 Task: Create a due date automation trigger when advanced on, 2 hours before a card is due add fields without custom field "Resume" set to a number greater or equal to 1 and greater or equal to 10.
Action: Mouse moved to (444, 237)
Screenshot: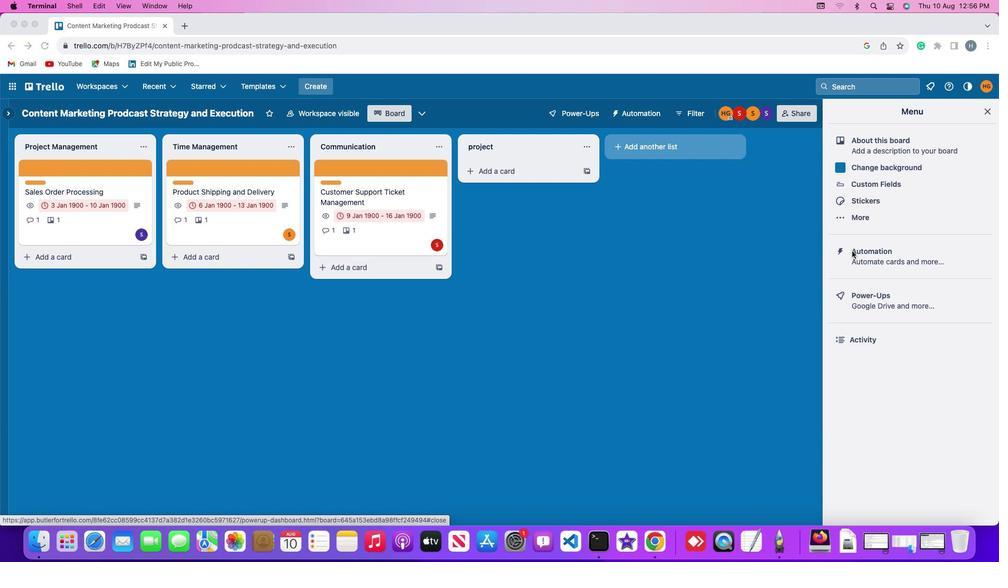 
Action: Mouse pressed left at (444, 237)
Screenshot: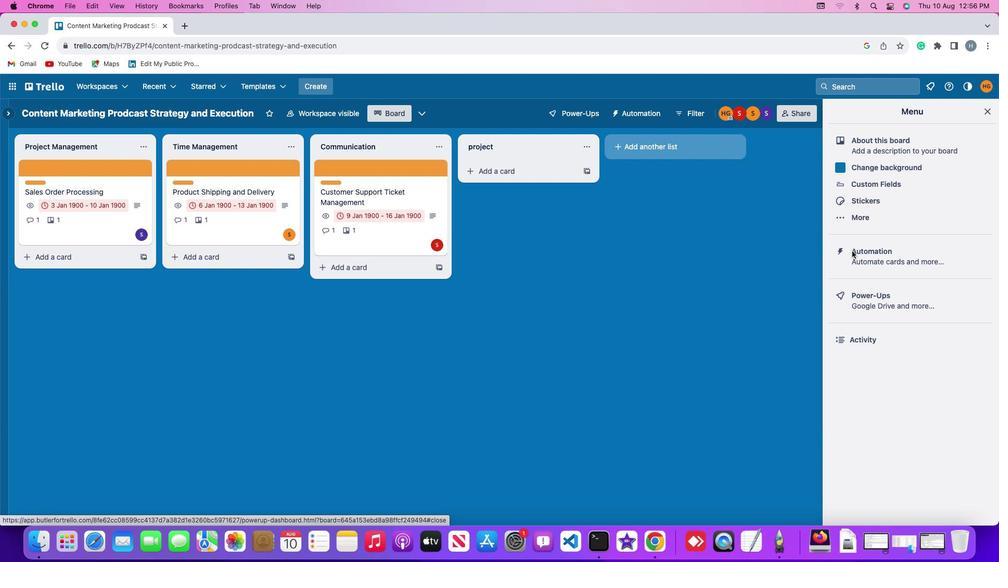 
Action: Mouse pressed left at (444, 237)
Screenshot: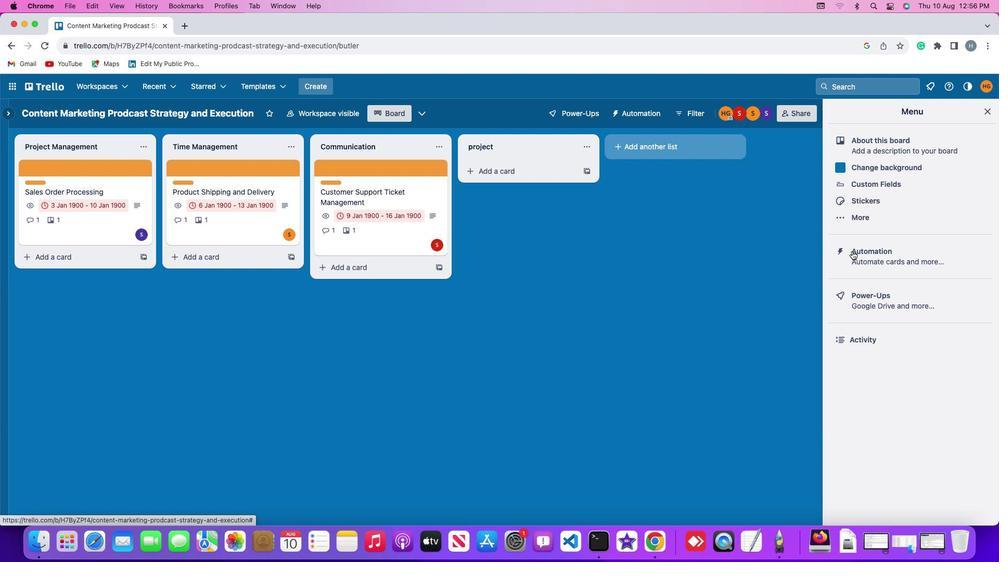 
Action: Mouse moved to (373, 229)
Screenshot: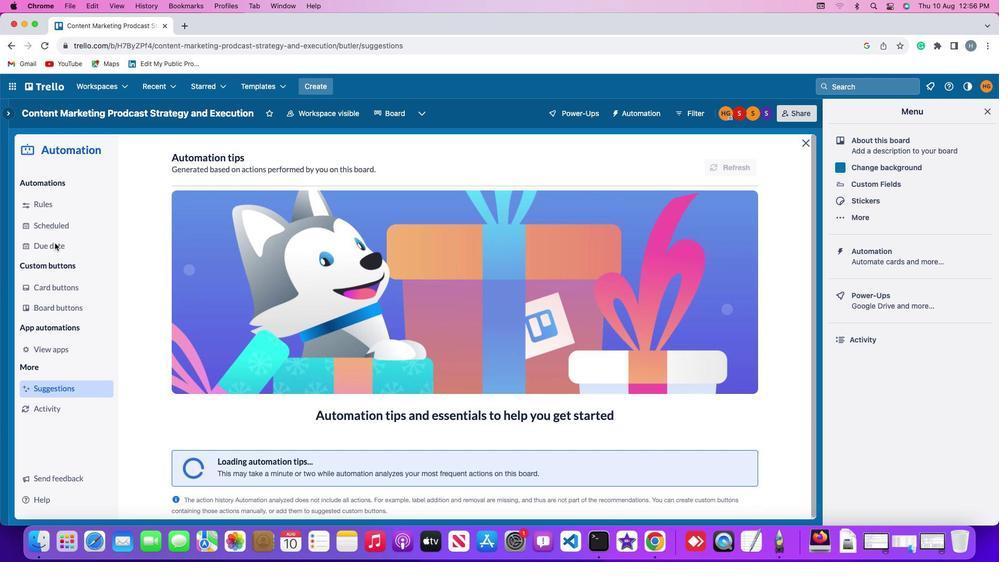 
Action: Mouse pressed left at (373, 229)
Screenshot: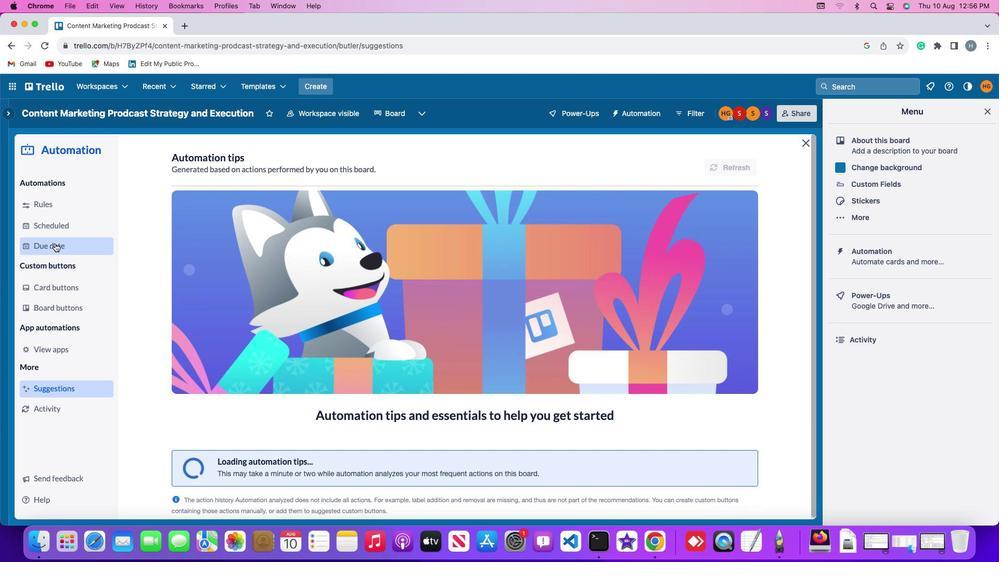 
Action: Mouse moved to (433, 138)
Screenshot: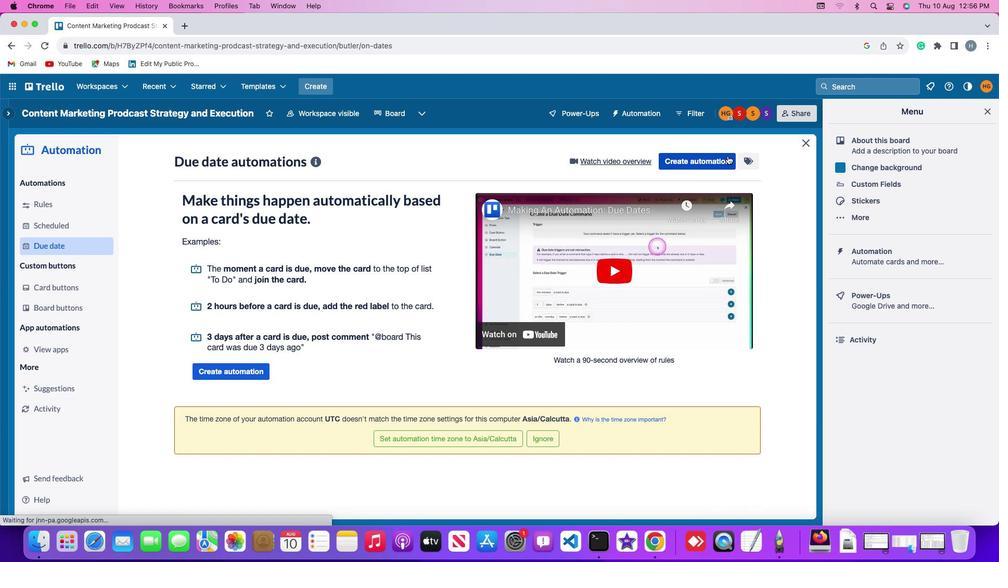 
Action: Mouse pressed left at (433, 138)
Screenshot: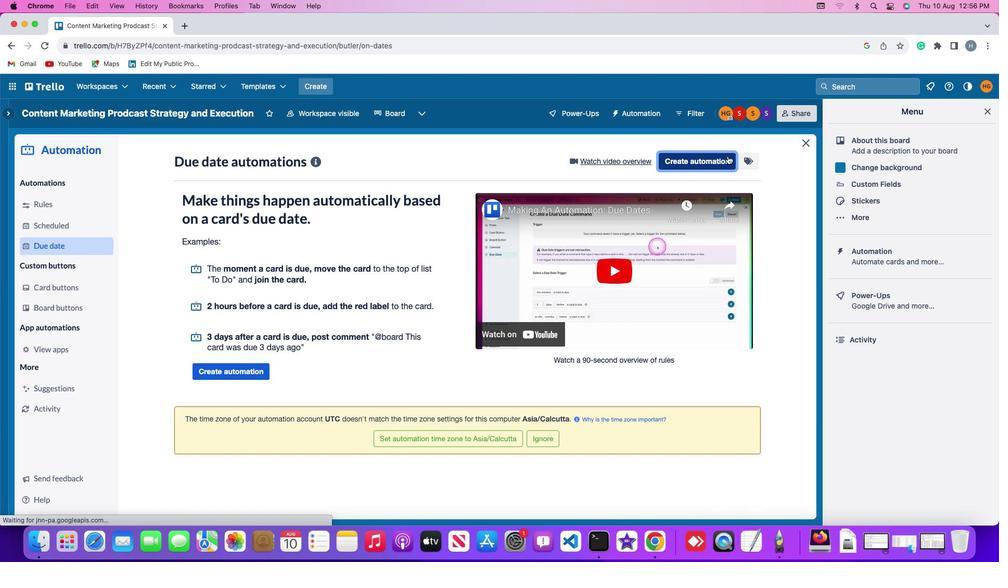 
Action: Mouse moved to (391, 250)
Screenshot: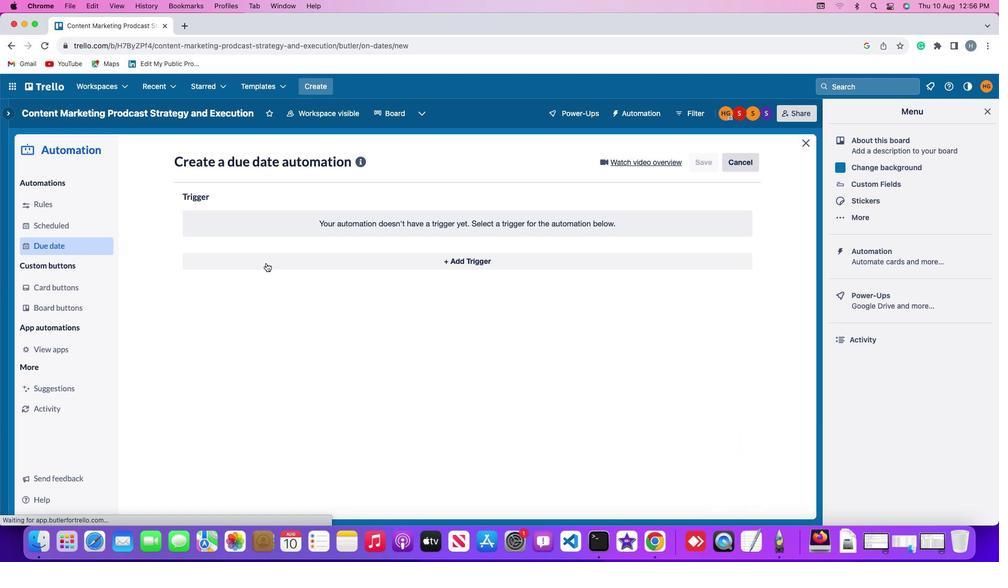 
Action: Mouse pressed left at (391, 250)
Screenshot: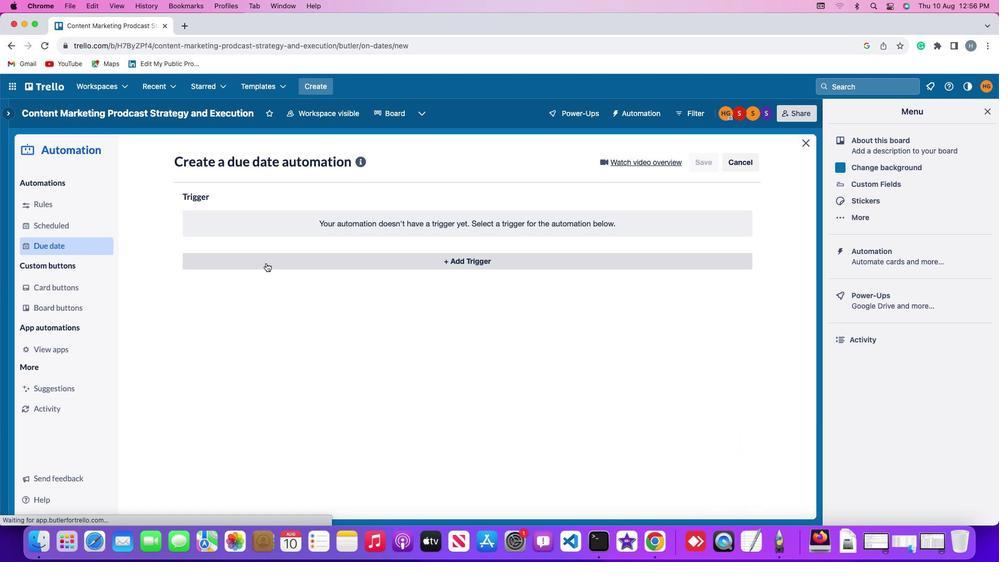 
Action: Mouse moved to (386, 413)
Screenshot: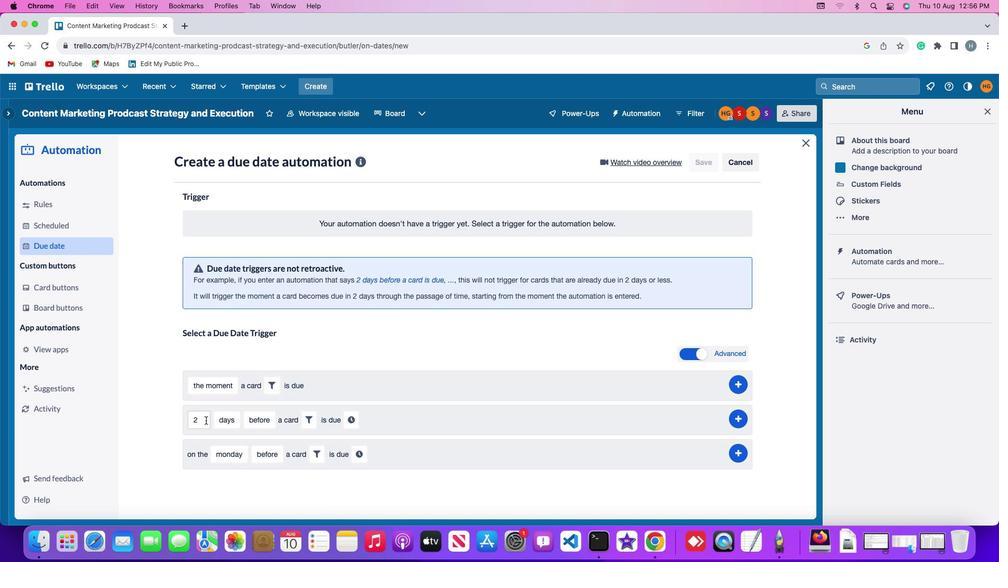 
Action: Mouse pressed left at (386, 413)
Screenshot: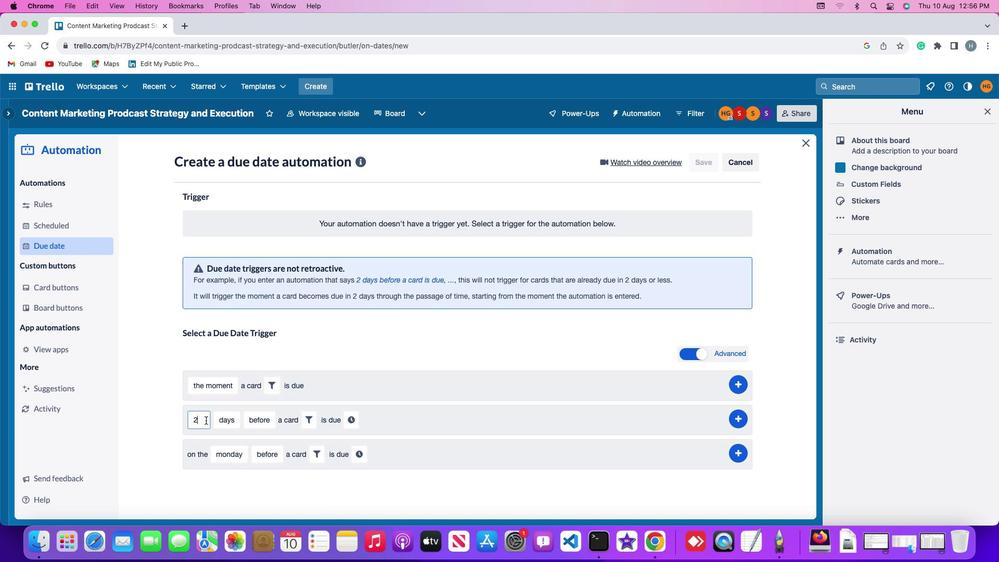 
Action: Key pressed Key.backspace
Screenshot: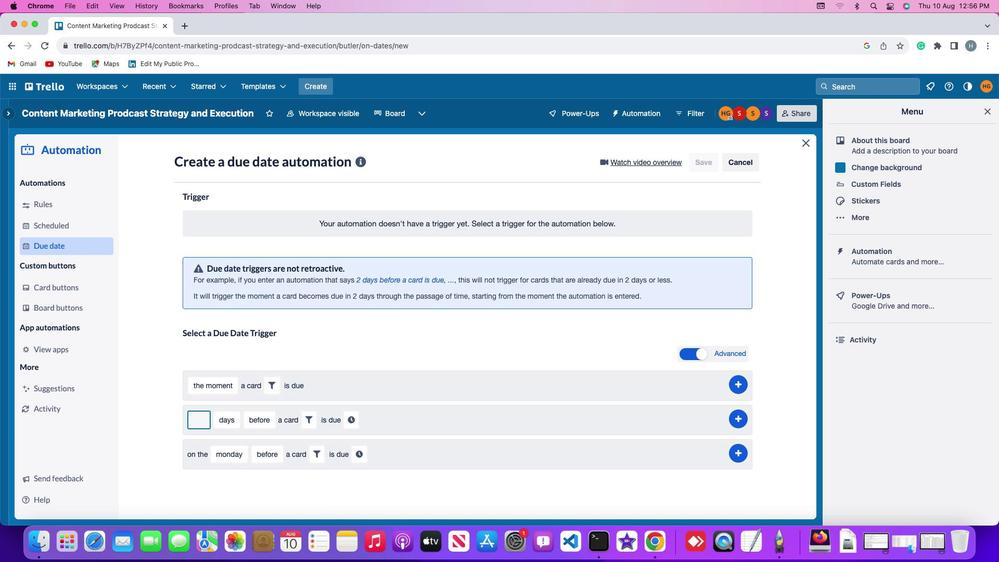 
Action: Mouse moved to (386, 413)
Screenshot: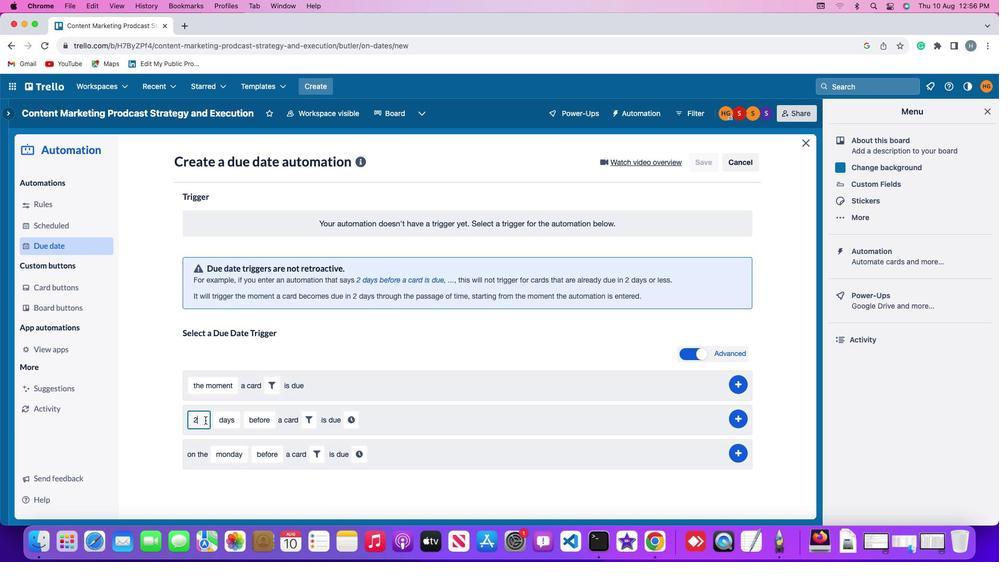 
Action: Key pressed '2'
Screenshot: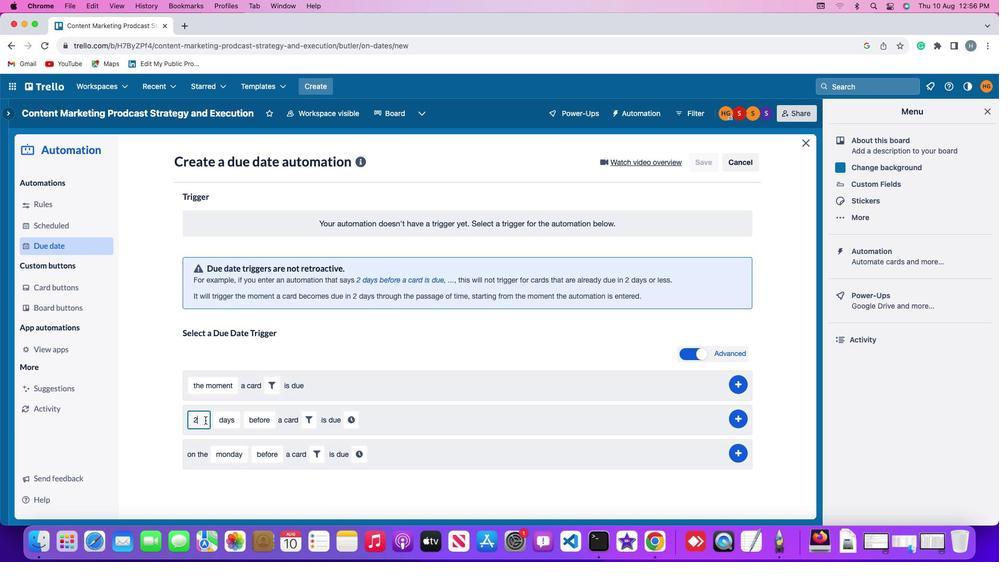 
Action: Mouse moved to (388, 417)
Screenshot: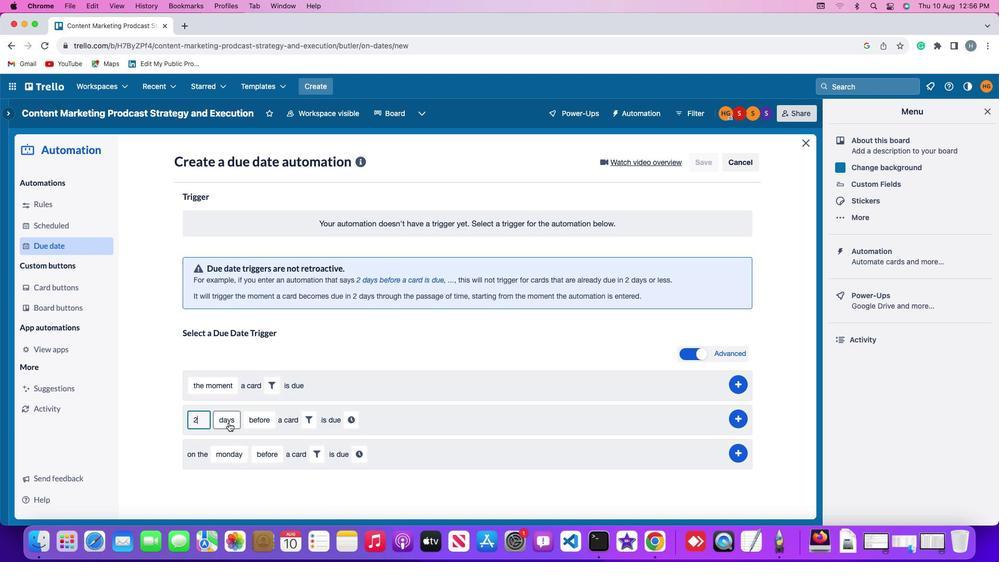 
Action: Mouse pressed left at (388, 417)
Screenshot: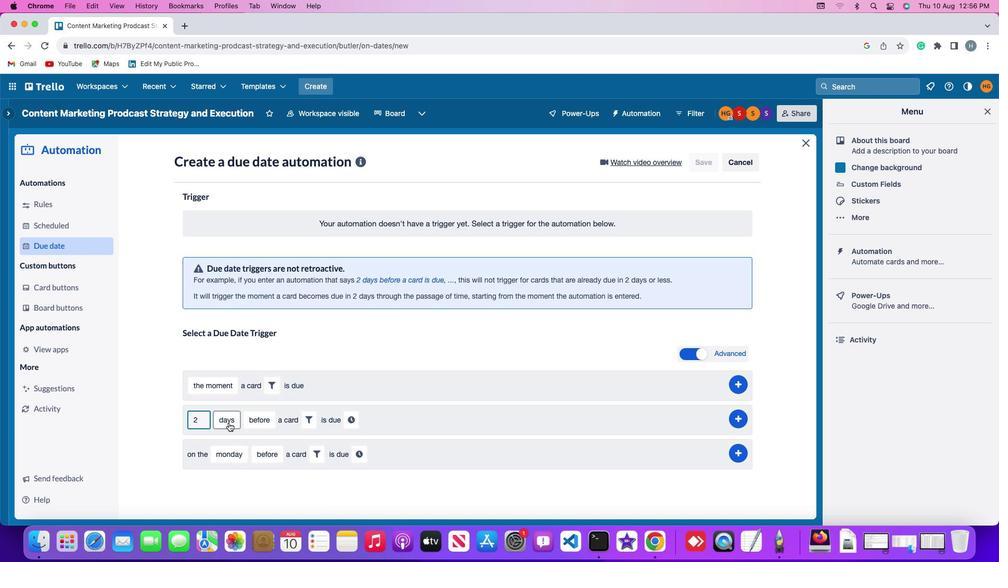 
Action: Mouse moved to (389, 474)
Screenshot: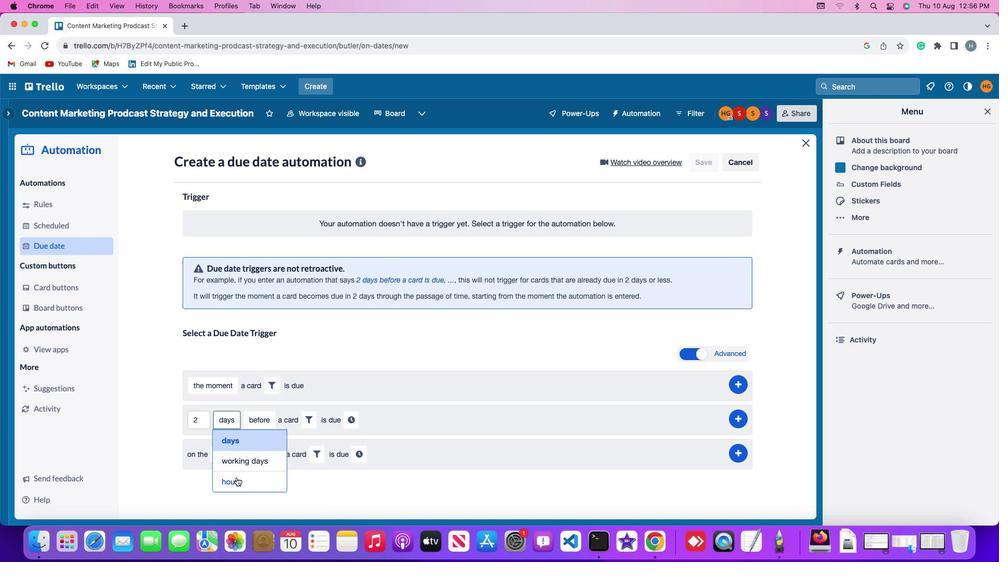 
Action: Mouse pressed left at (389, 474)
Screenshot: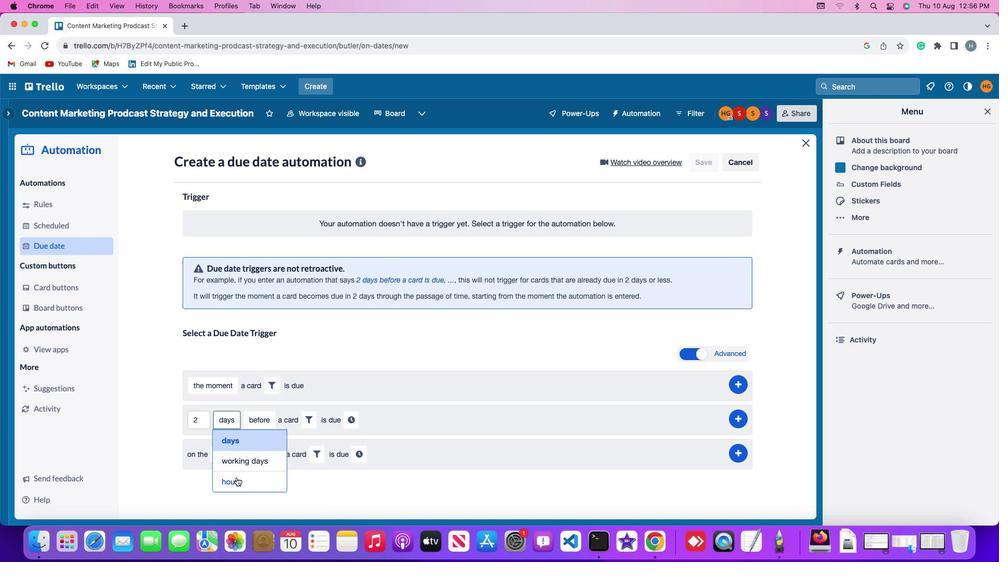 
Action: Mouse moved to (391, 419)
Screenshot: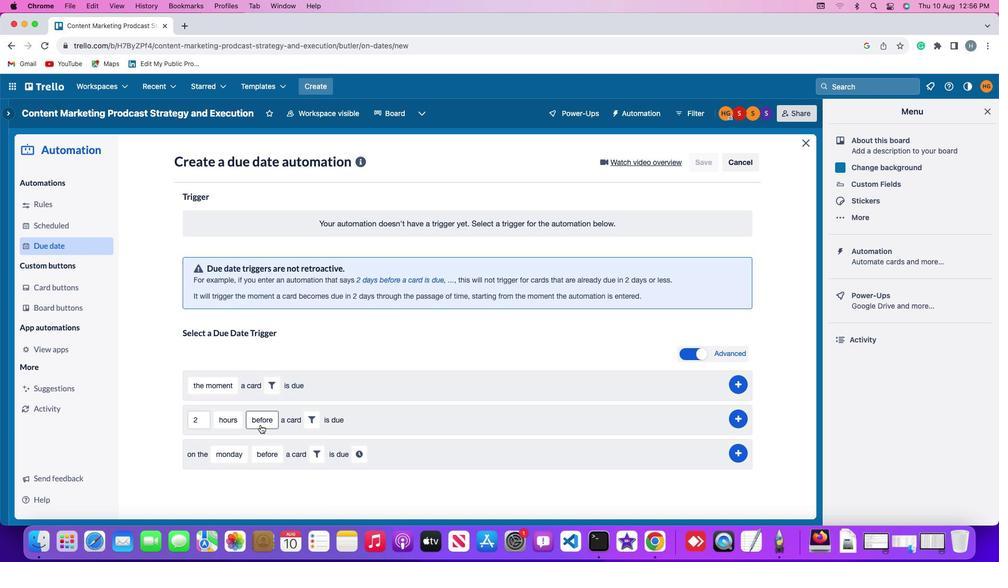 
Action: Mouse pressed left at (391, 419)
Screenshot: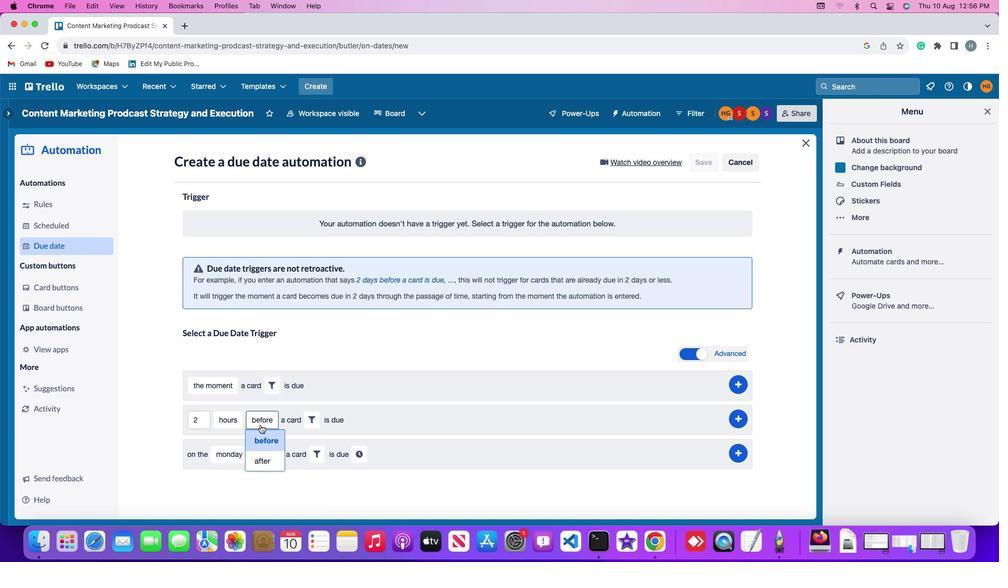 
Action: Mouse moved to (391, 431)
Screenshot: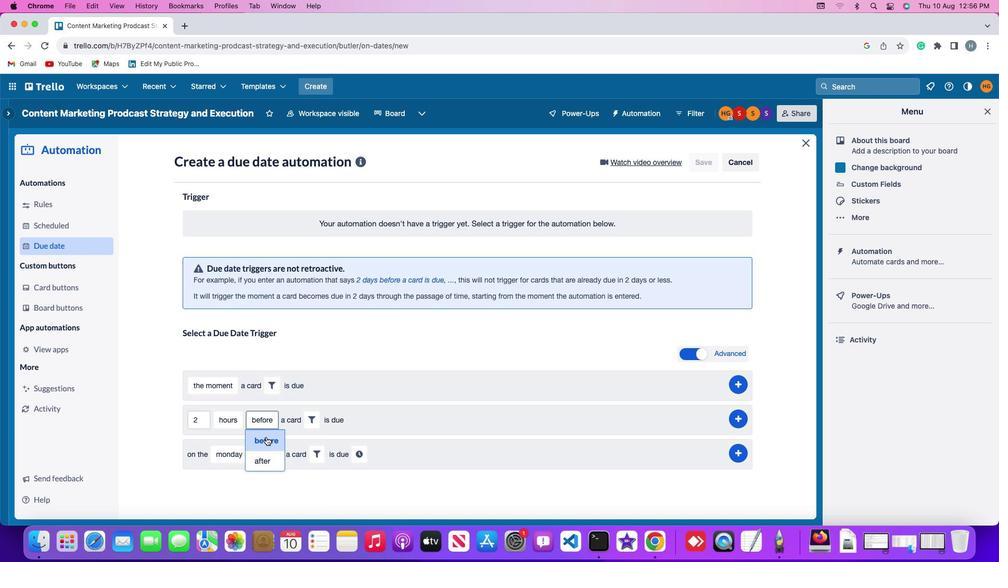 
Action: Mouse pressed left at (391, 431)
Screenshot: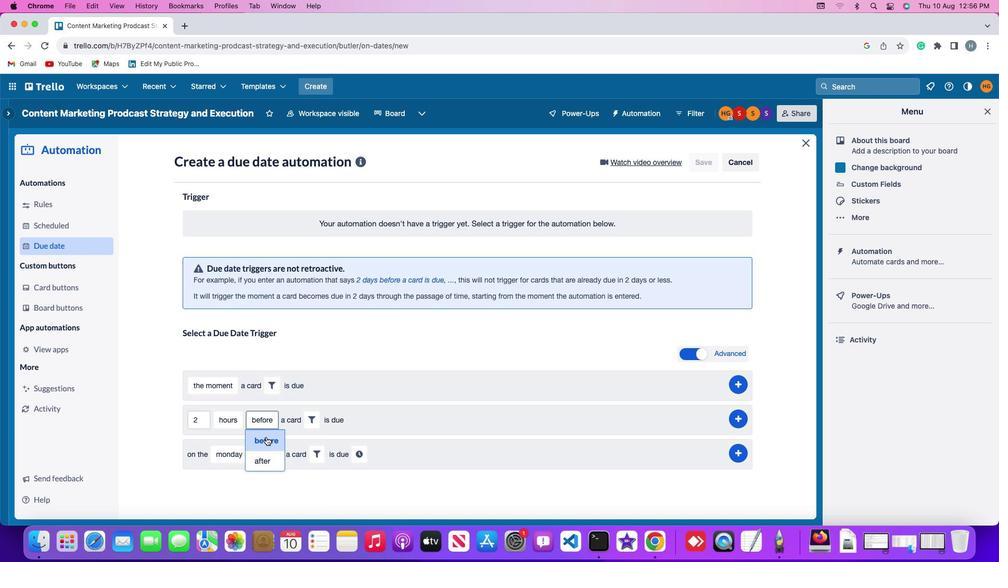 
Action: Mouse moved to (396, 416)
Screenshot: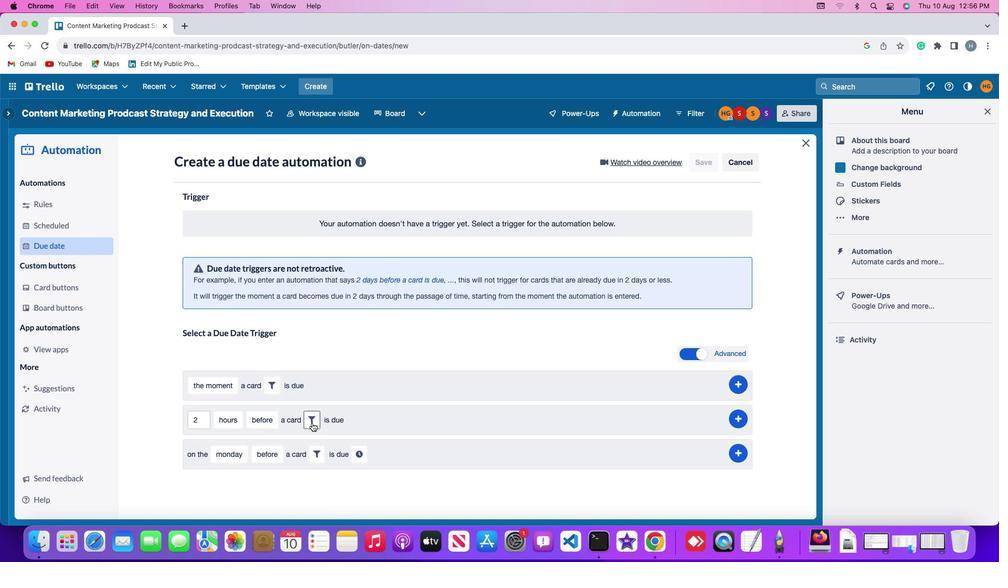 
Action: Mouse pressed left at (396, 416)
Screenshot: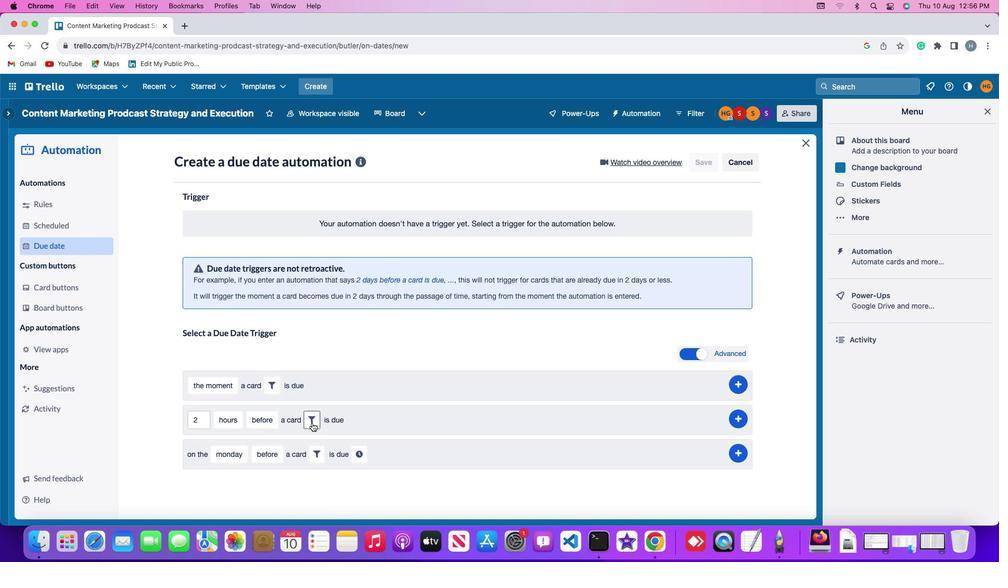 
Action: Mouse moved to (410, 446)
Screenshot: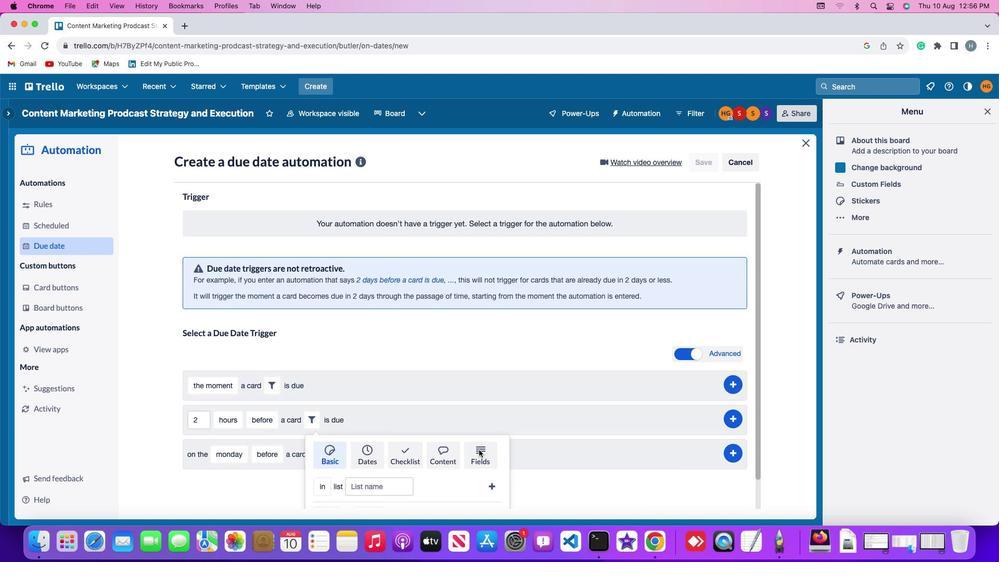 
Action: Mouse pressed left at (410, 446)
Screenshot: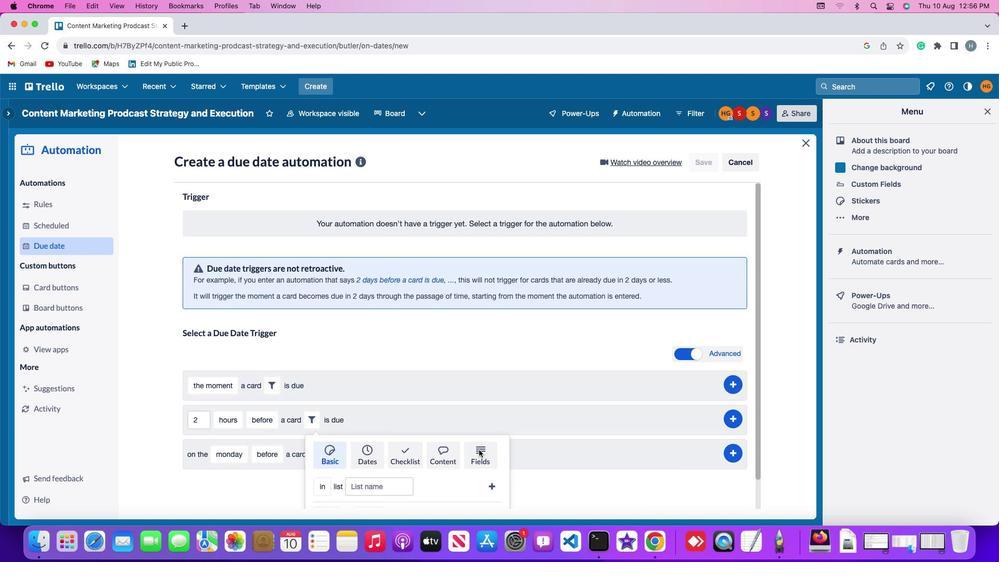
Action: Mouse moved to (394, 481)
Screenshot: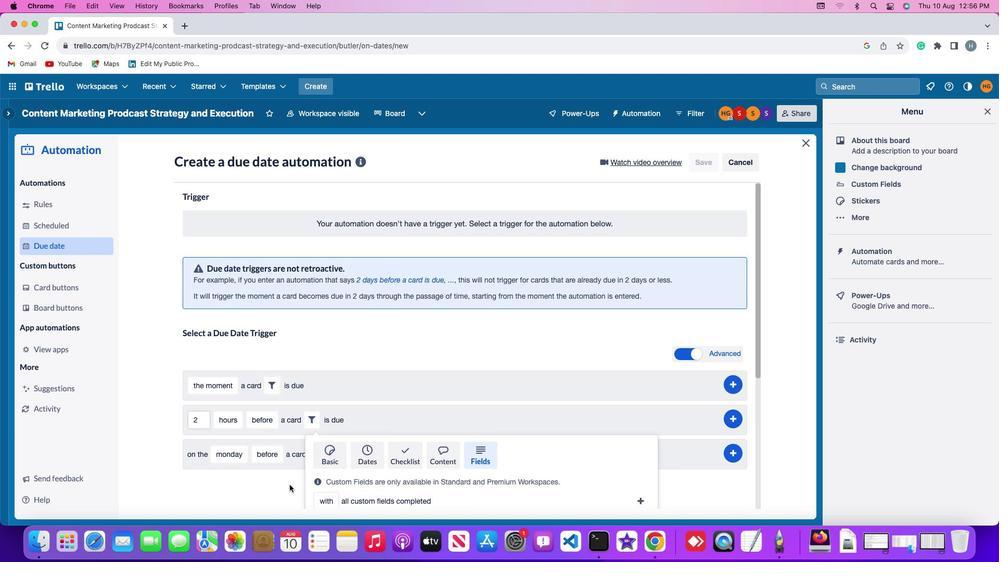 
Action: Mouse scrolled (394, 481) with delta (368, -23)
Screenshot: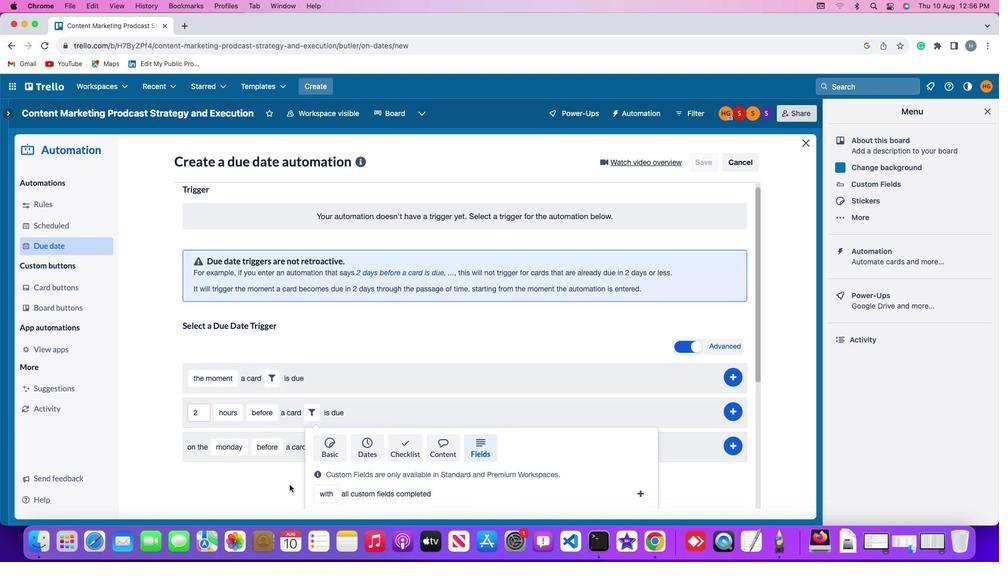 
Action: Mouse scrolled (394, 481) with delta (368, -23)
Screenshot: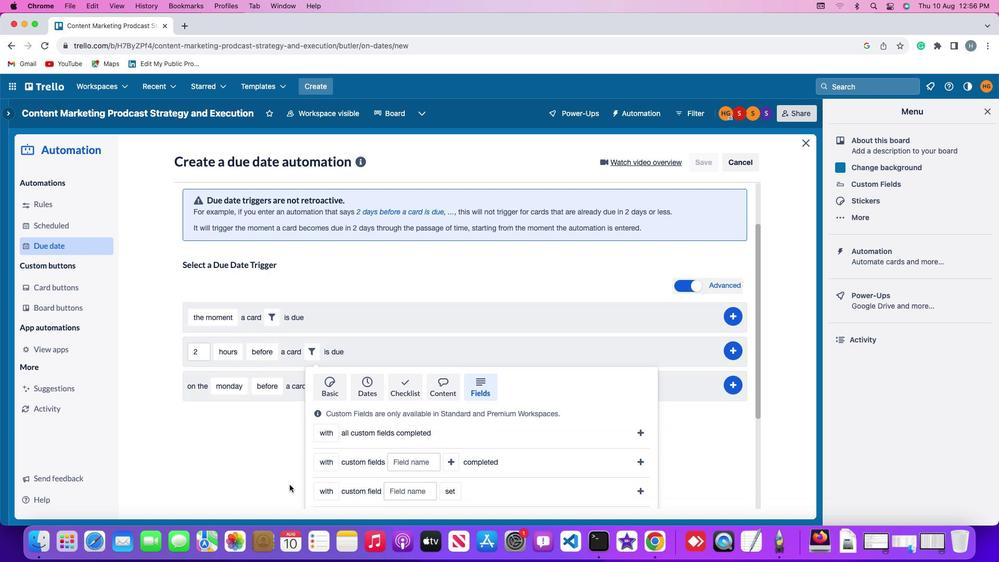 
Action: Mouse scrolled (394, 481) with delta (368, -25)
Screenshot: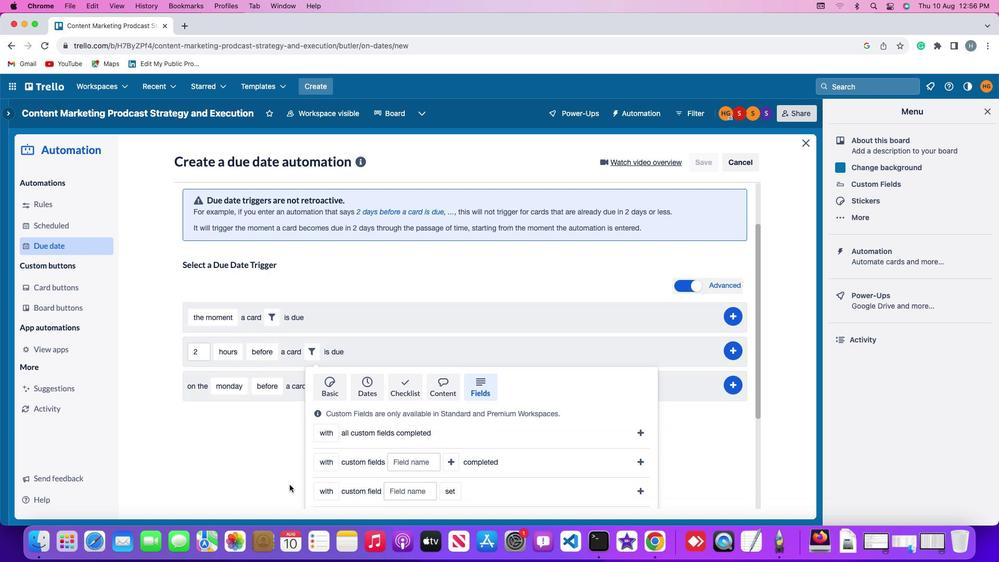
Action: Mouse scrolled (394, 481) with delta (368, -26)
Screenshot: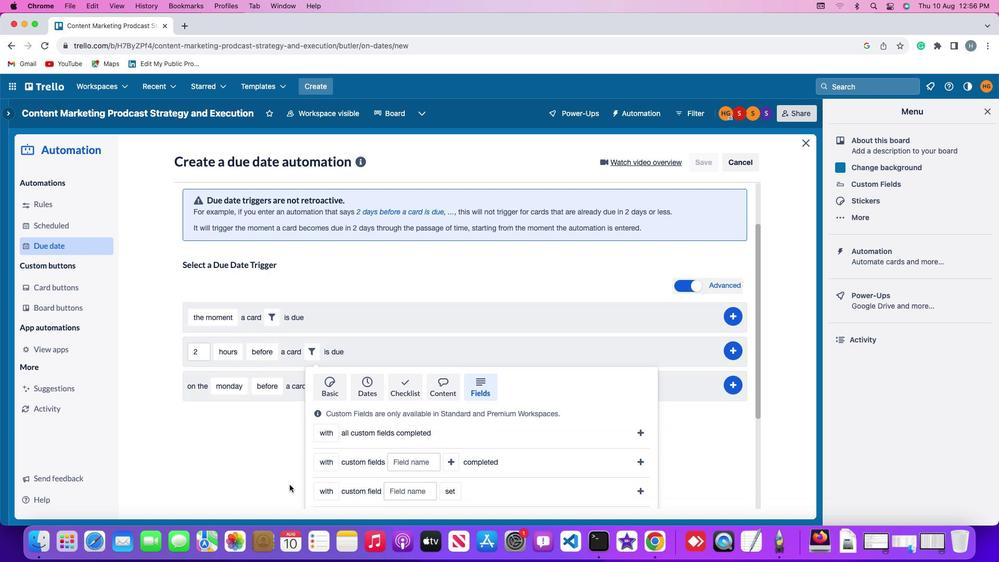 
Action: Mouse scrolled (394, 481) with delta (368, -26)
Screenshot: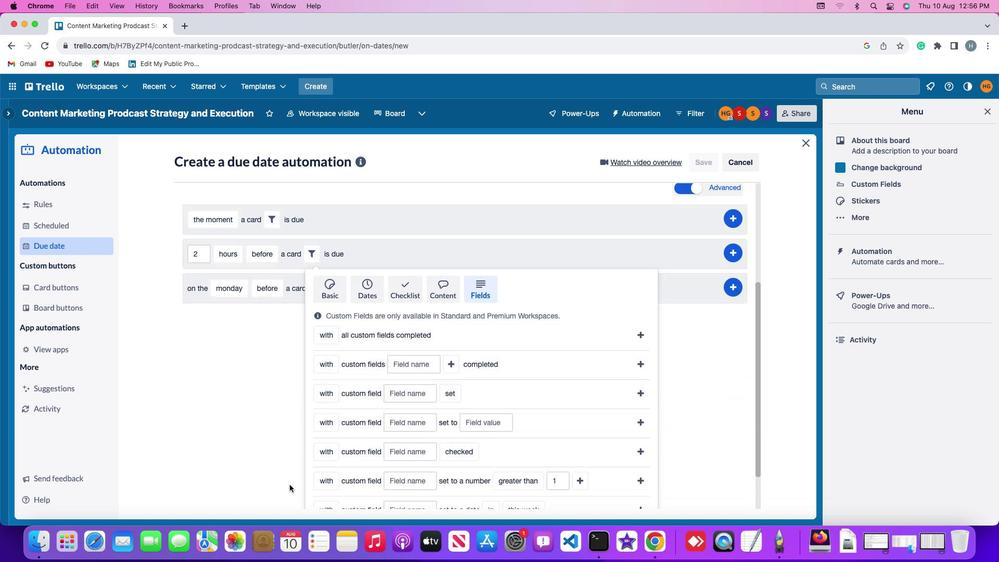 
Action: Mouse scrolled (394, 481) with delta (368, -27)
Screenshot: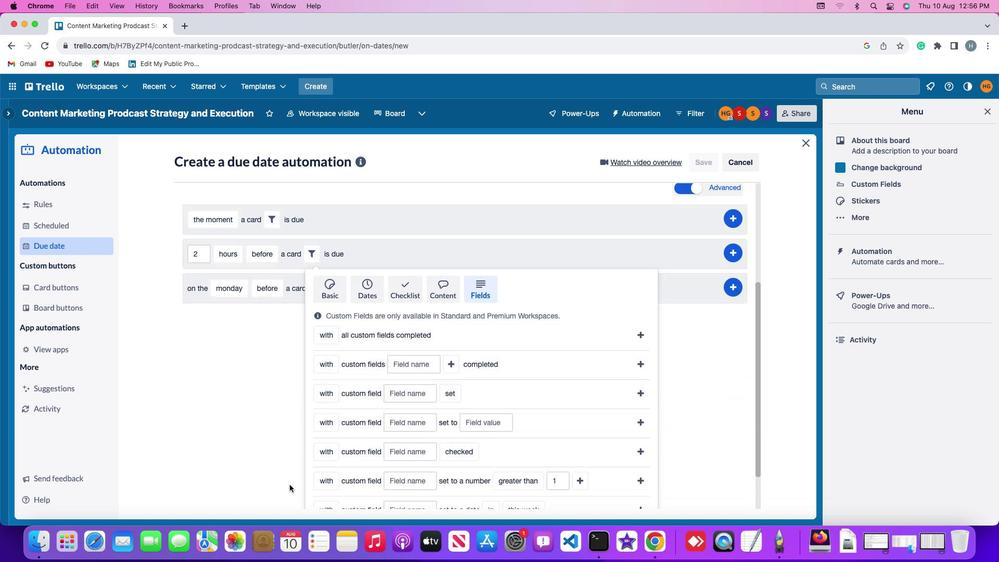 
Action: Mouse scrolled (394, 481) with delta (368, -27)
Screenshot: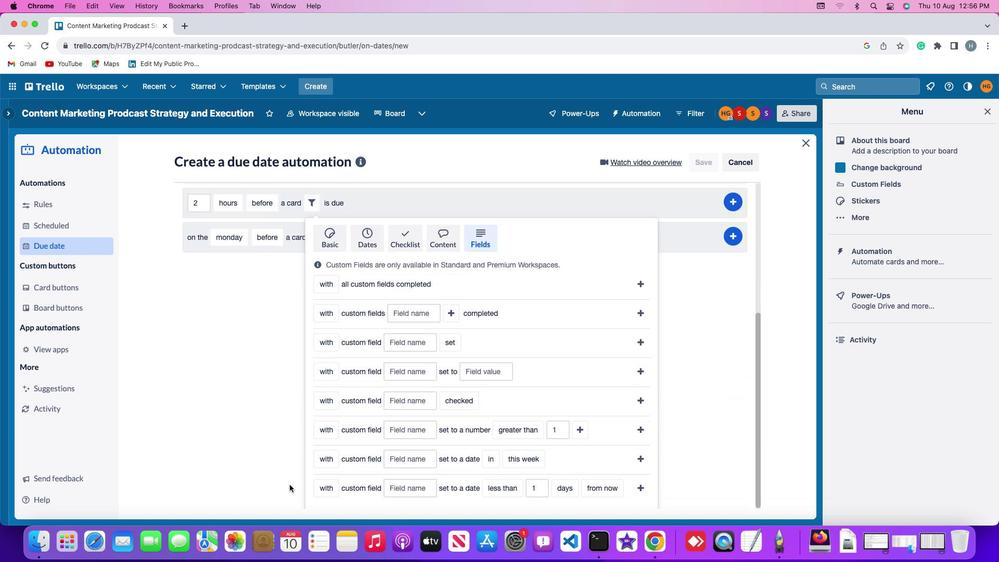 
Action: Mouse scrolled (394, 481) with delta (368, -23)
Screenshot: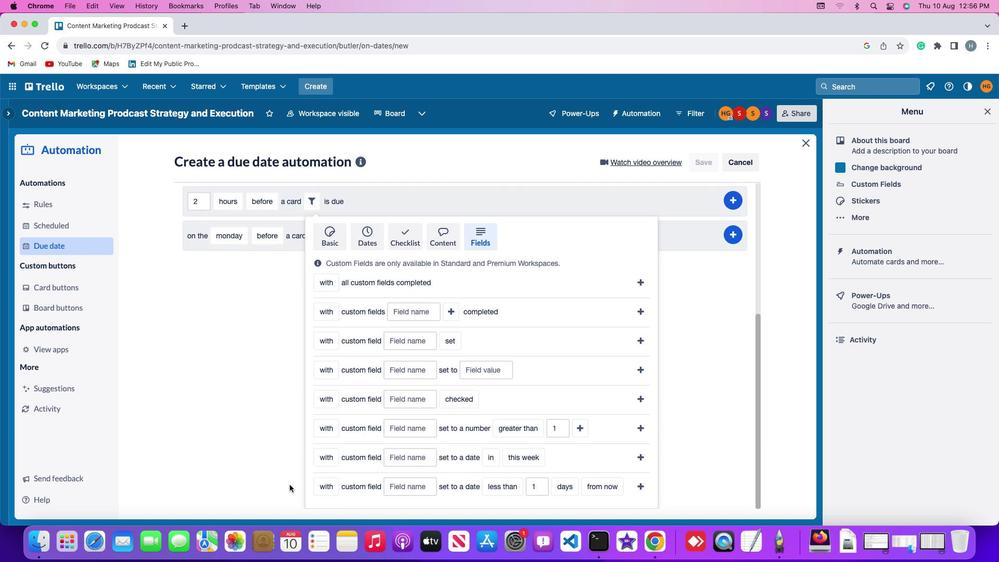 
Action: Mouse scrolled (394, 481) with delta (368, -23)
Screenshot: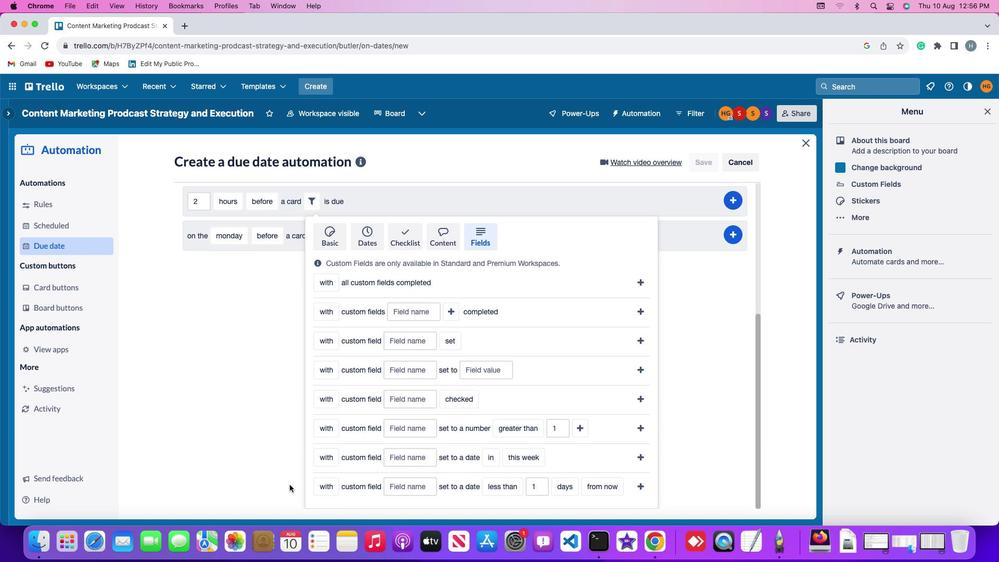 
Action: Mouse scrolled (394, 481) with delta (368, -24)
Screenshot: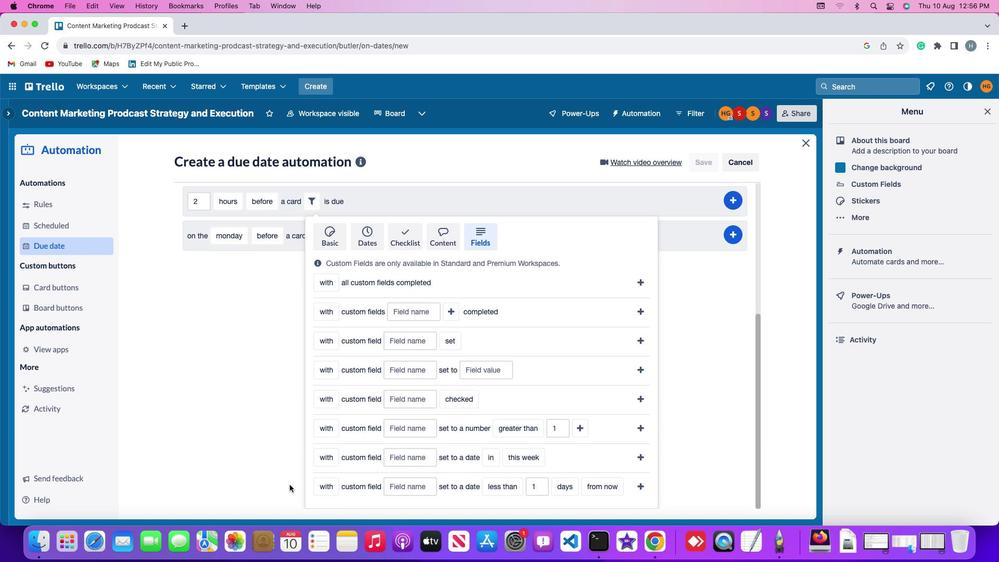 
Action: Mouse moved to (397, 424)
Screenshot: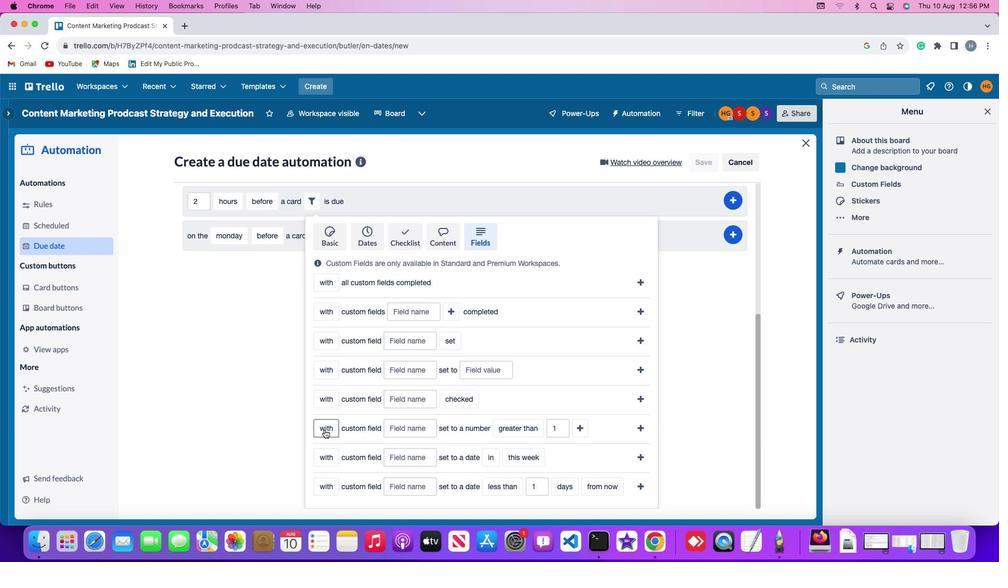
Action: Mouse pressed left at (397, 424)
Screenshot: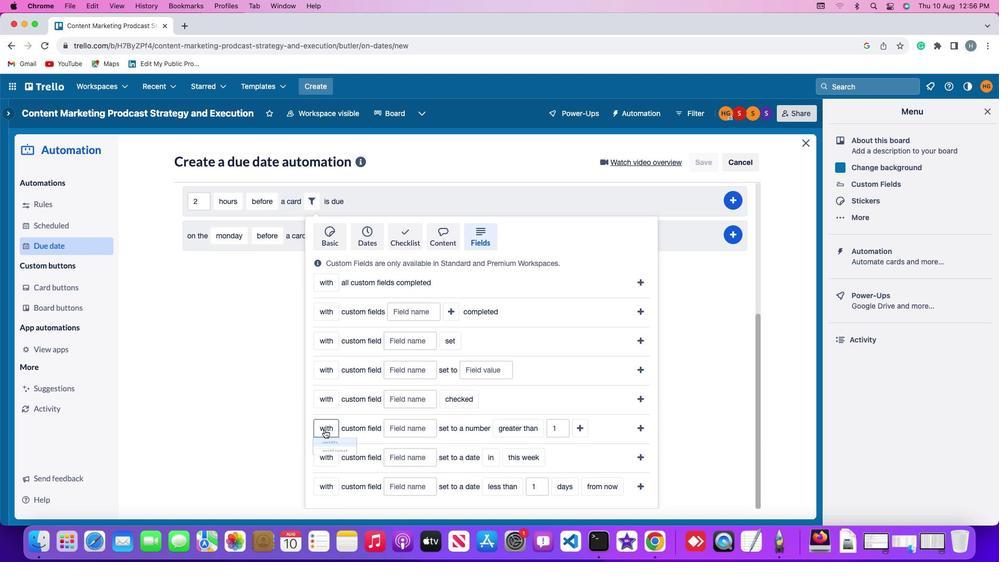 
Action: Mouse moved to (397, 465)
Screenshot: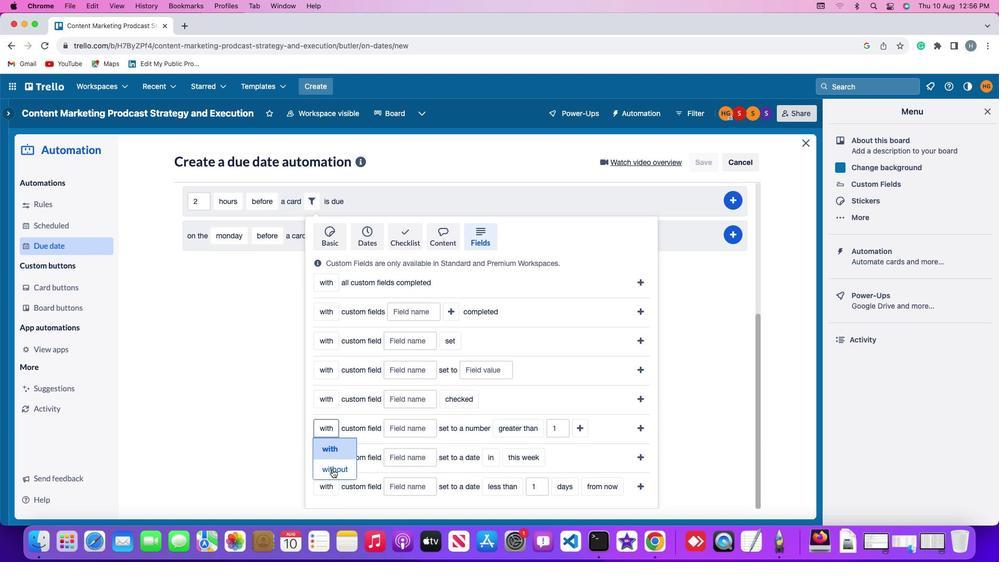 
Action: Mouse pressed left at (397, 465)
Screenshot: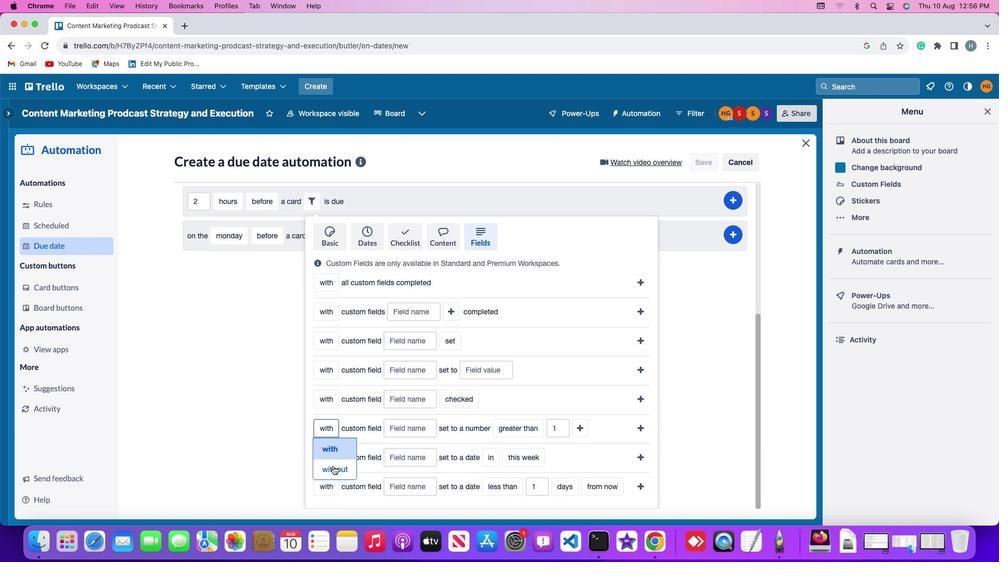 
Action: Mouse moved to (404, 423)
Screenshot: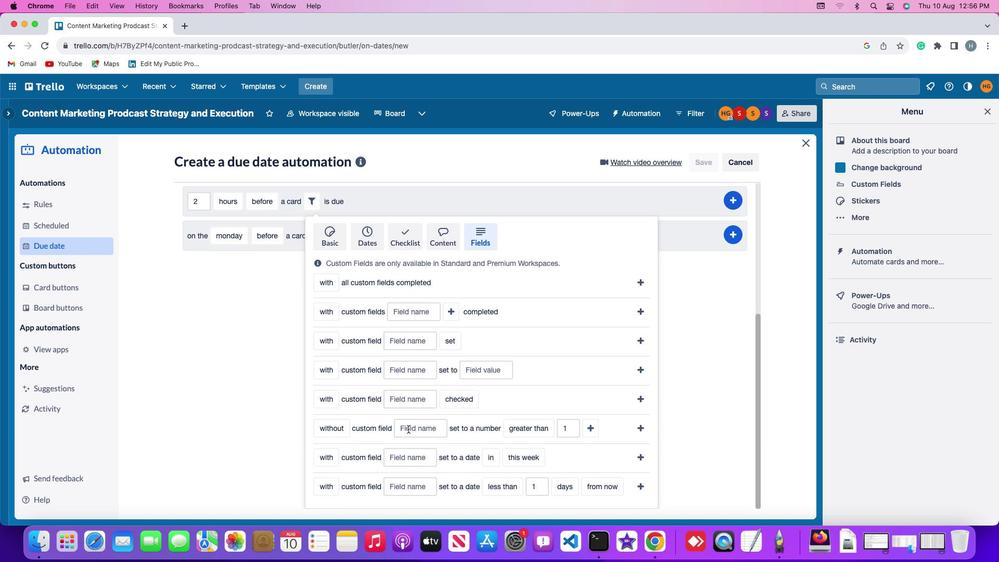 
Action: Mouse pressed left at (404, 423)
Screenshot: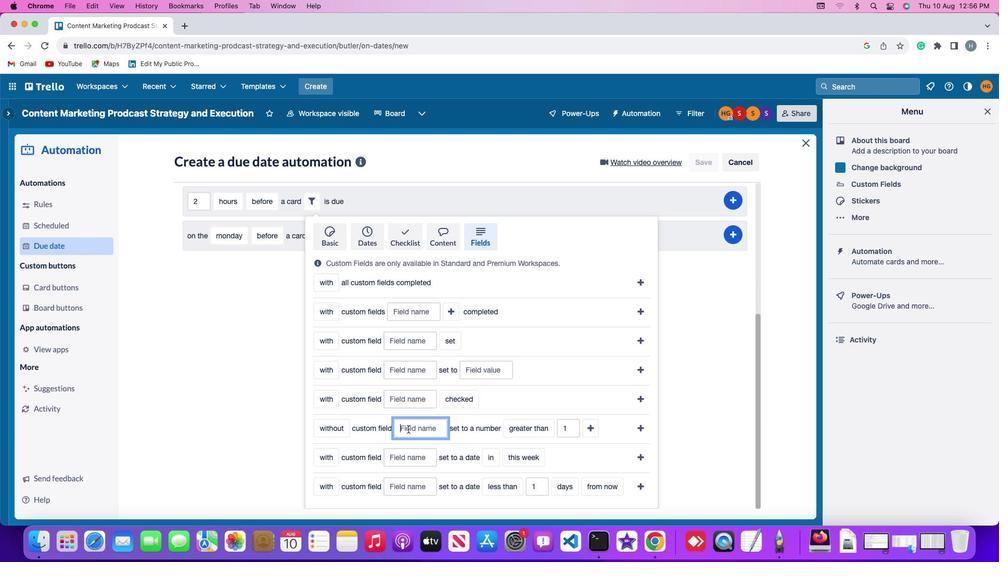 
Action: Key pressed Key.shift'R''e''s''u''m''e'
Screenshot: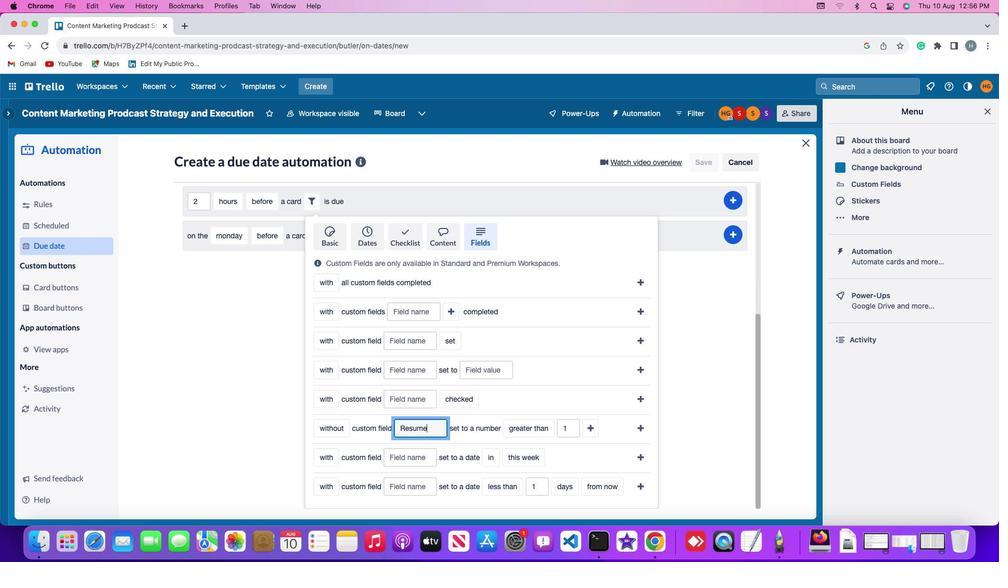 
Action: Mouse moved to (415, 422)
Screenshot: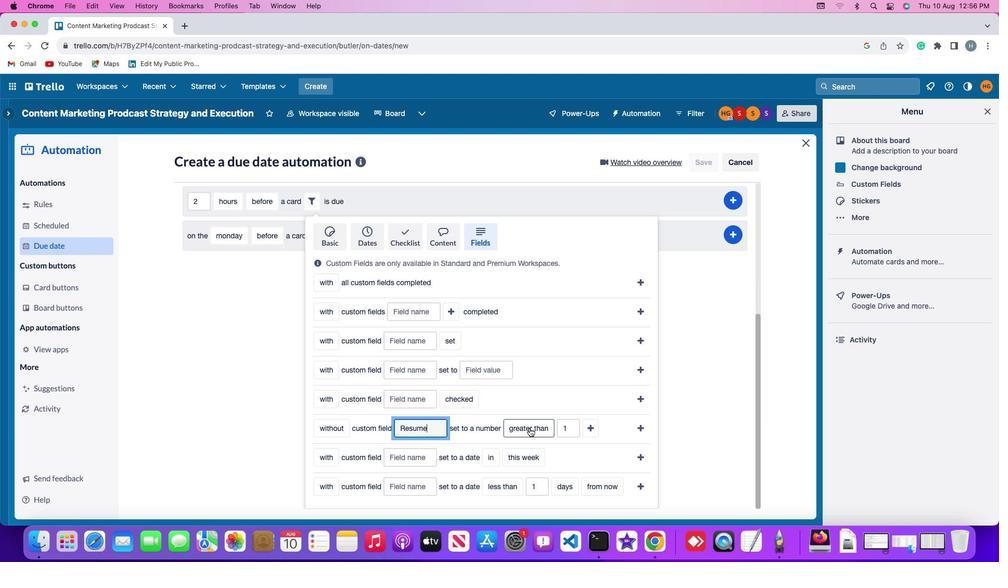 
Action: Mouse pressed left at (415, 422)
Screenshot: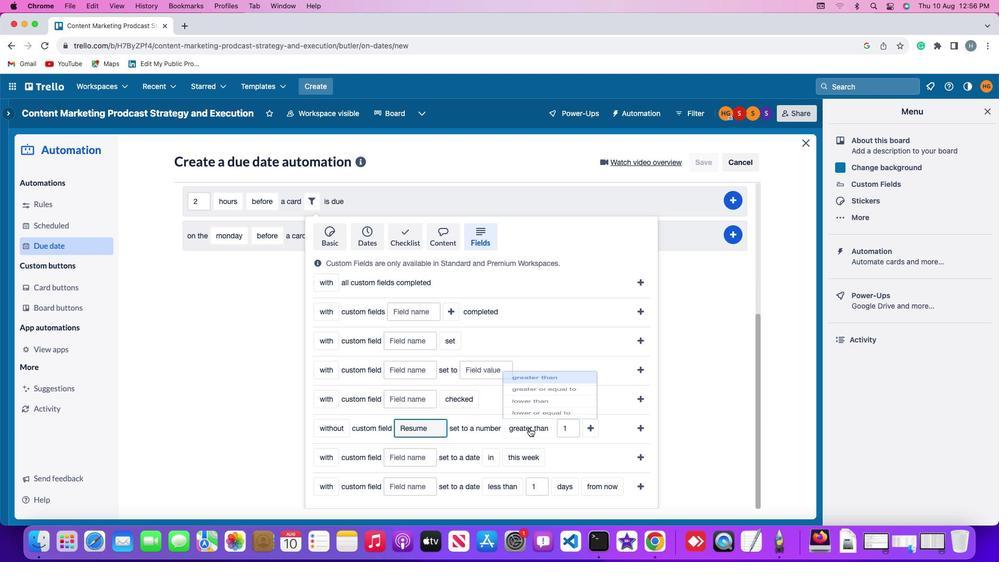 
Action: Mouse moved to (416, 359)
Screenshot: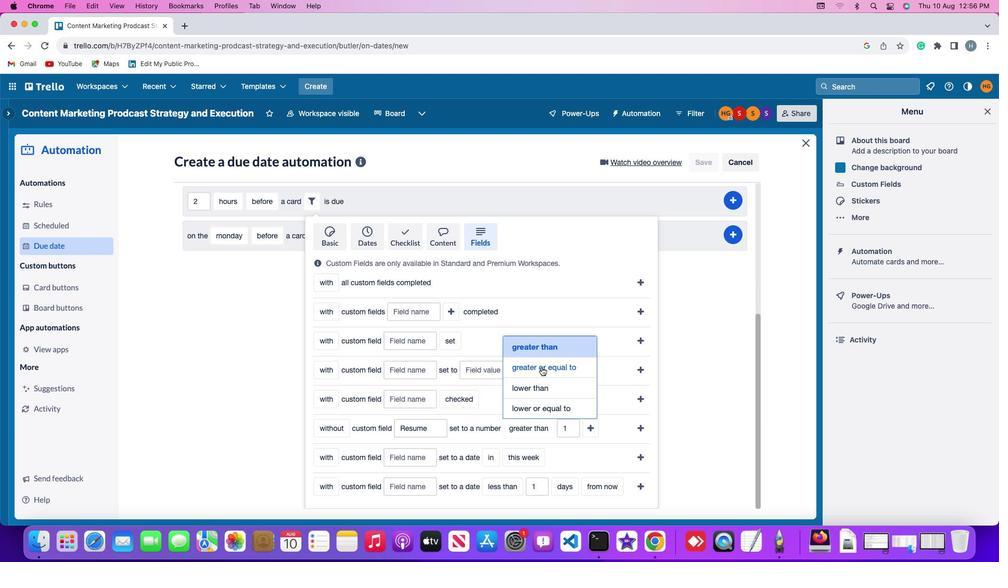 
Action: Mouse pressed left at (416, 359)
Screenshot: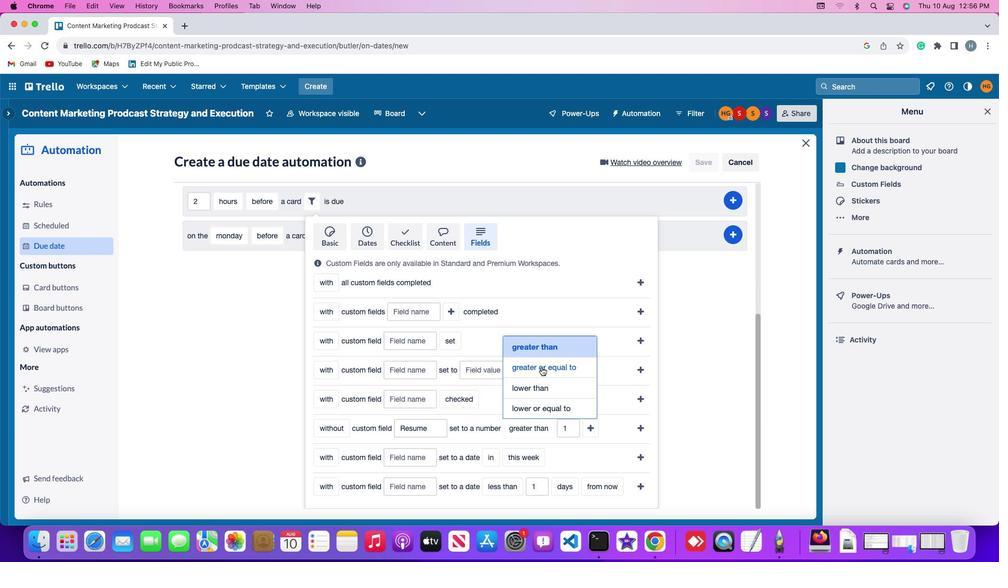 
Action: Mouse moved to (420, 419)
Screenshot: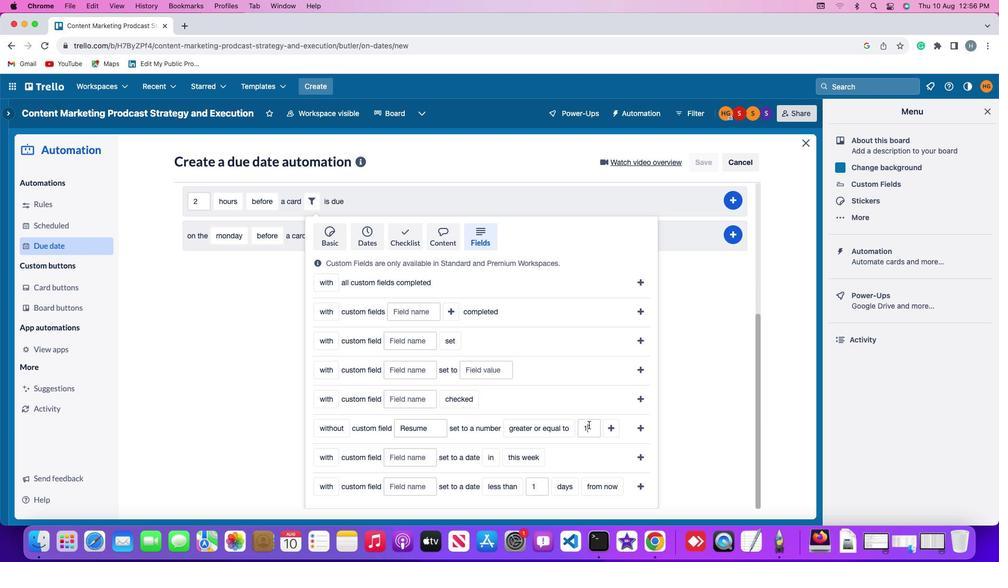 
Action: Mouse pressed left at (420, 419)
Screenshot: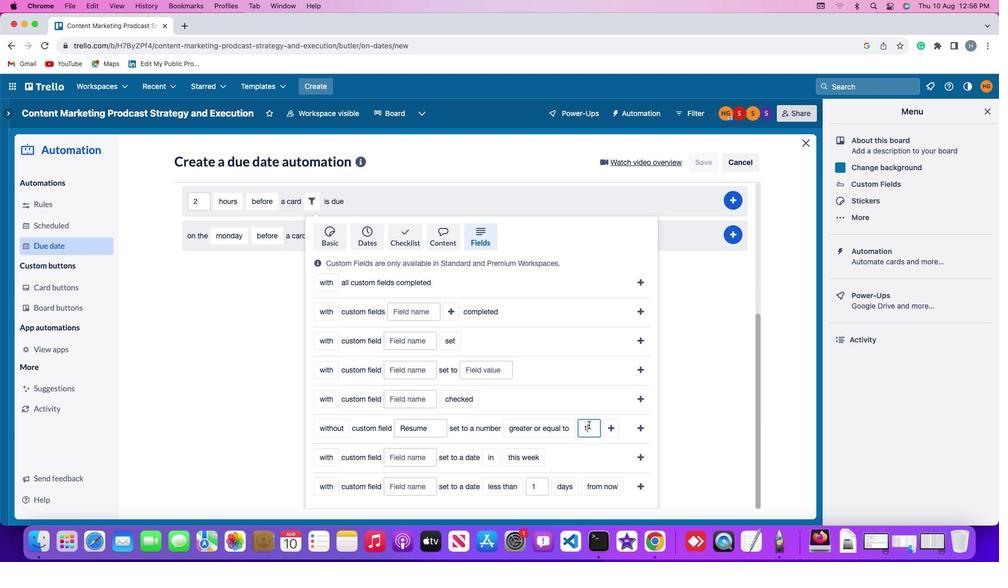 
Action: Mouse moved to (420, 419)
Screenshot: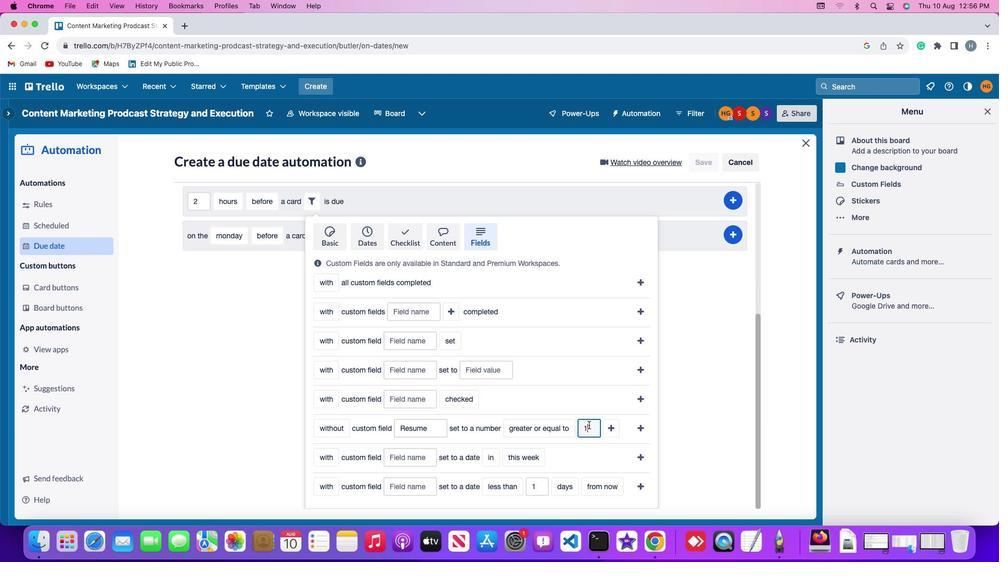 
Action: Key pressed Key.backspace'1'
Screenshot: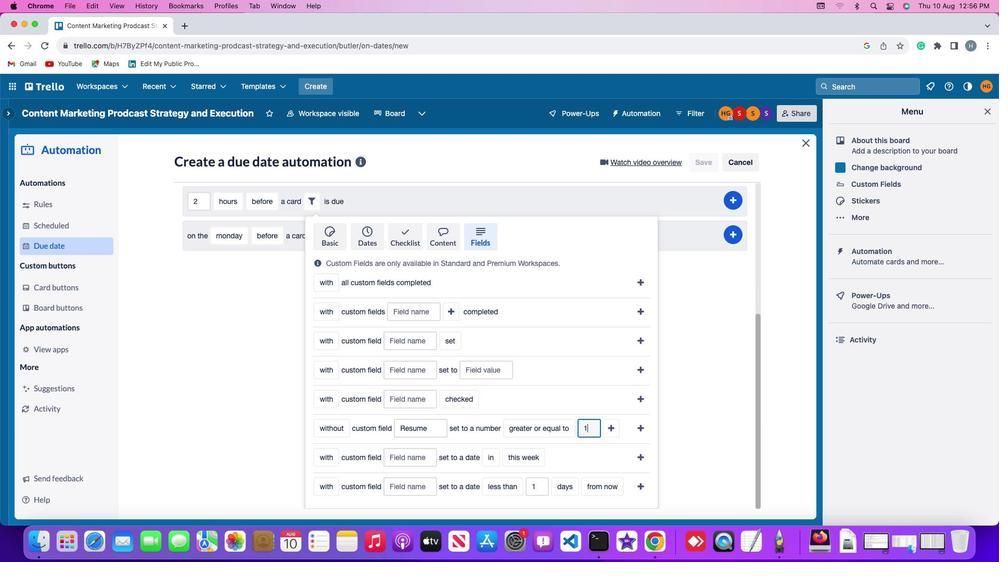 
Action: Mouse moved to (422, 423)
Screenshot: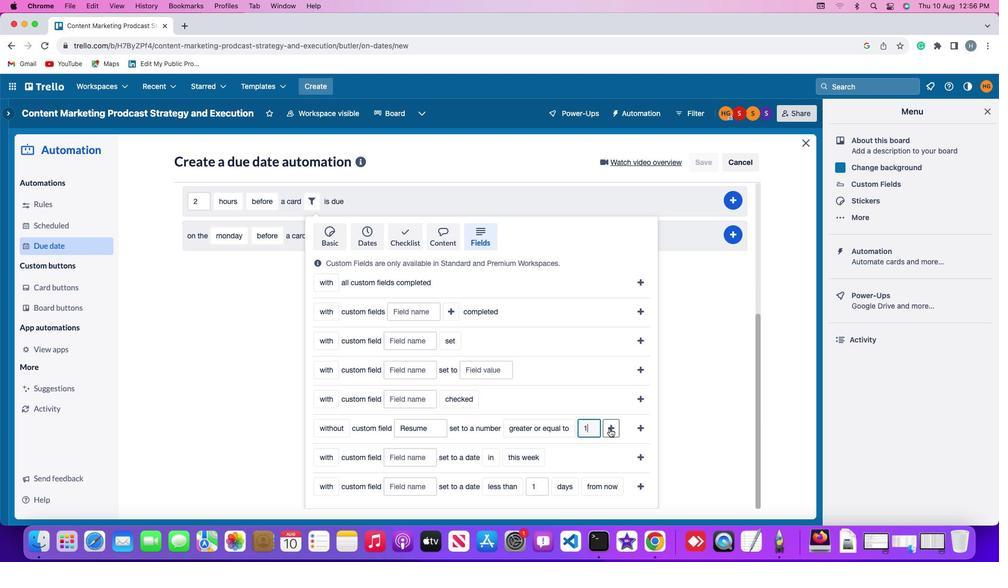 
Action: Mouse pressed left at (422, 423)
Screenshot: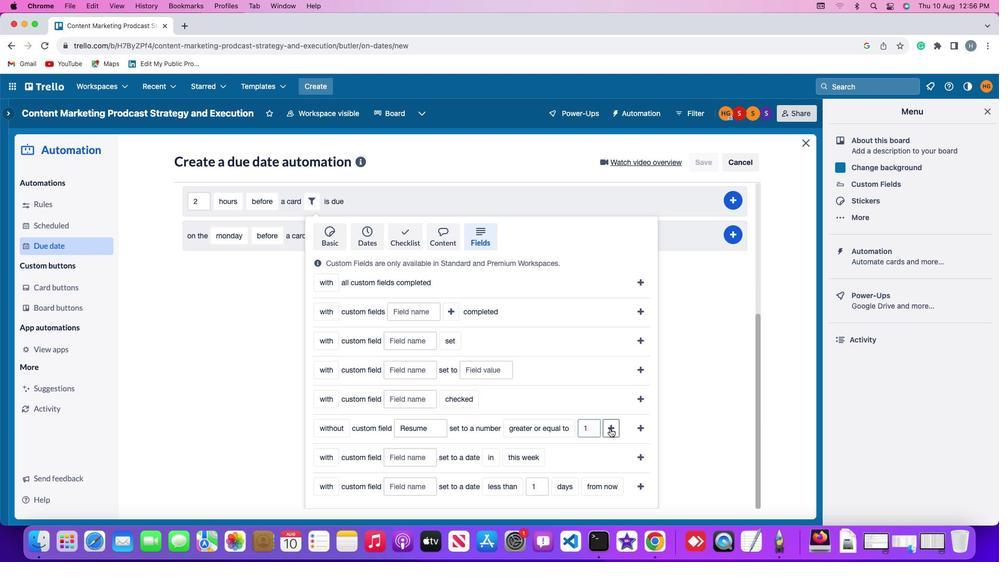 
Action: Mouse moved to (426, 424)
Screenshot: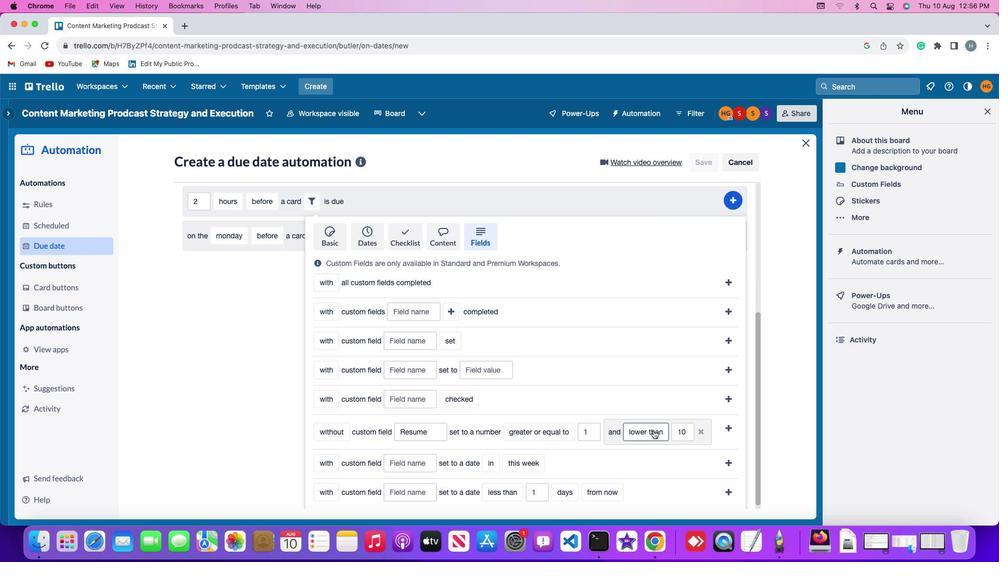 
Action: Mouse pressed left at (426, 424)
Screenshot: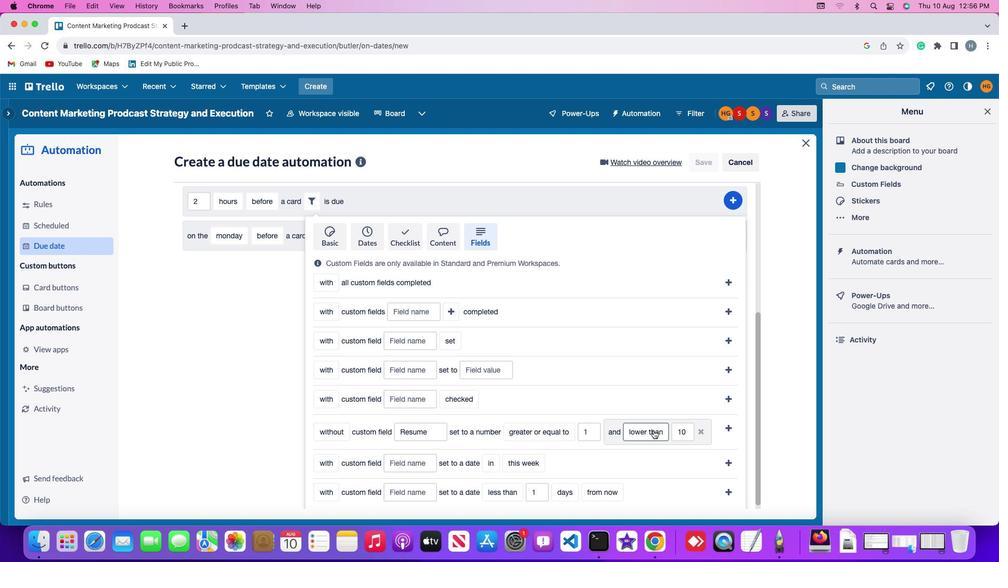 
Action: Mouse moved to (426, 405)
Screenshot: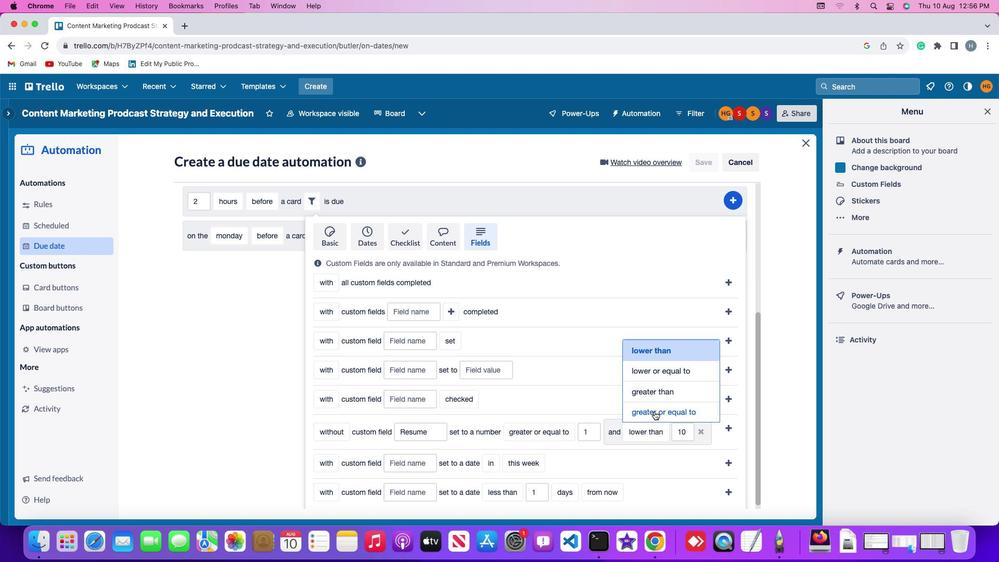 
Action: Mouse pressed left at (426, 405)
Screenshot: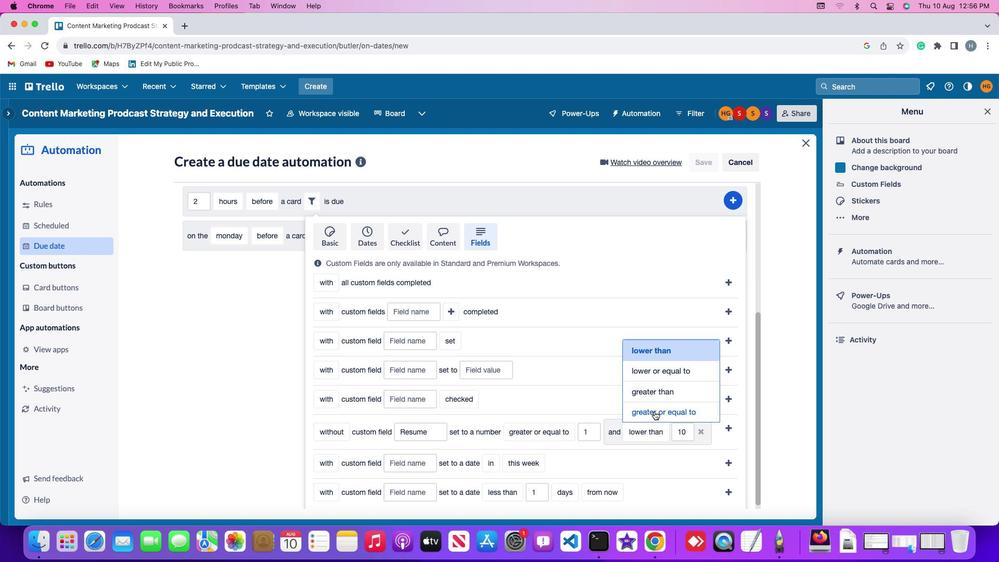 
Action: Mouse moved to (406, 445)
Screenshot: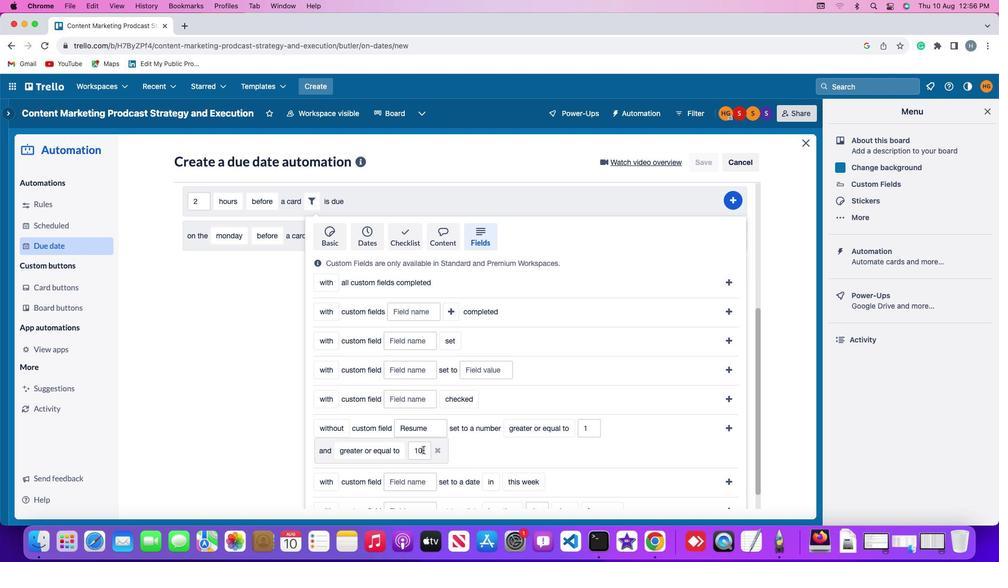 
Action: Mouse pressed left at (406, 445)
Screenshot: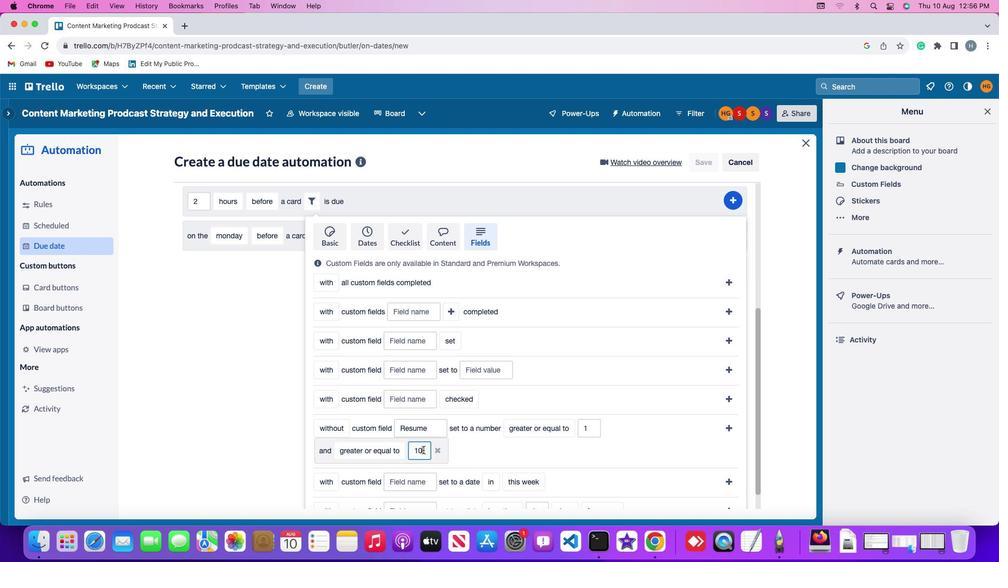 
Action: Mouse moved to (406, 445)
Screenshot: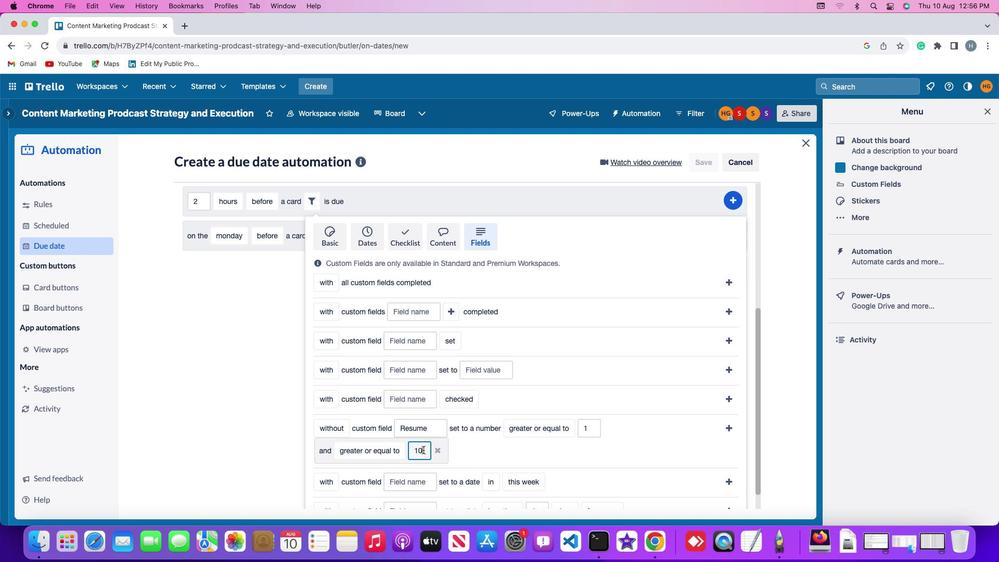 
Action: Key pressed Key.backspaceKey.backspace'1''0'
Screenshot: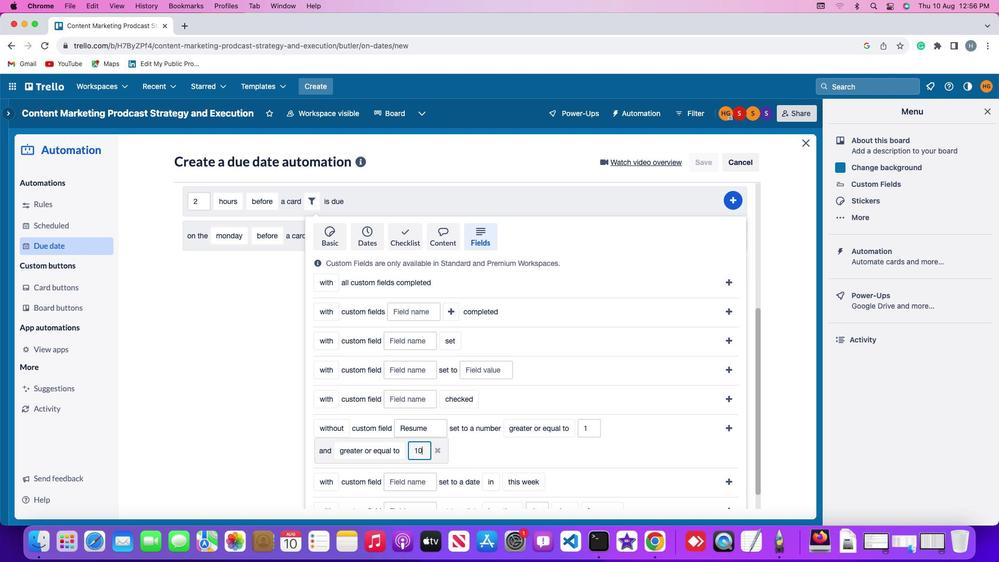 
Action: Mouse moved to (433, 418)
Screenshot: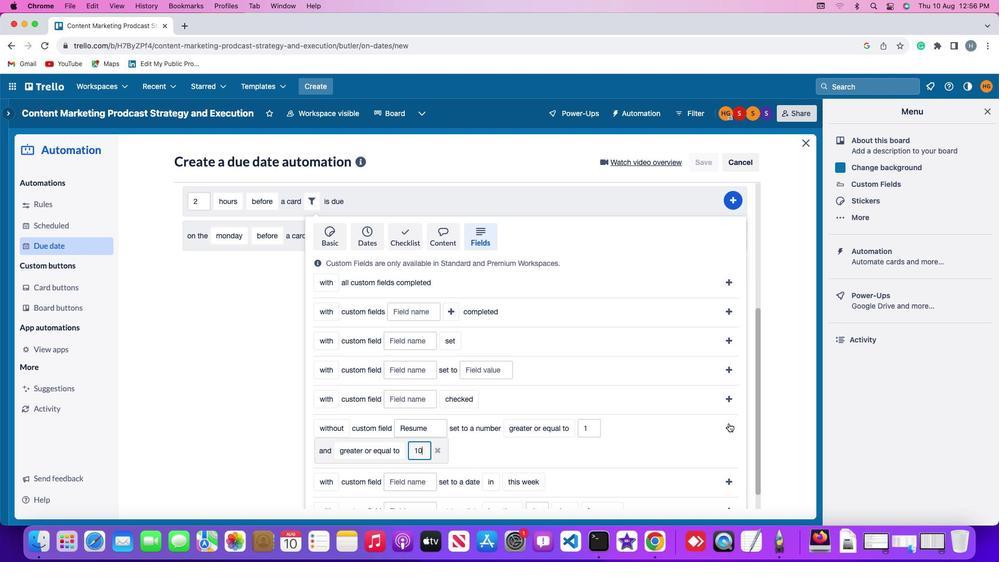 
Action: Mouse pressed left at (433, 418)
Screenshot: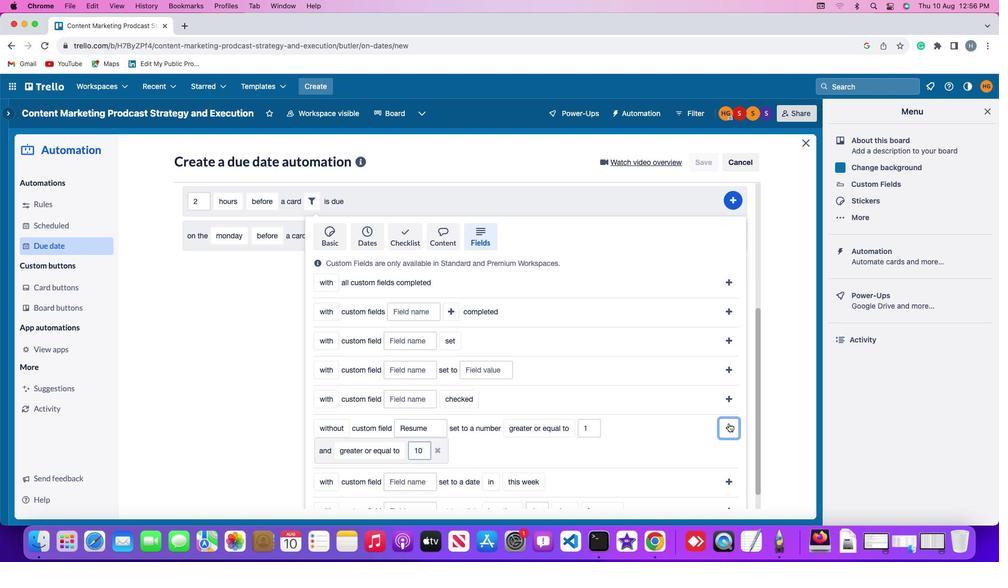 
Action: Mouse moved to (434, 407)
Screenshot: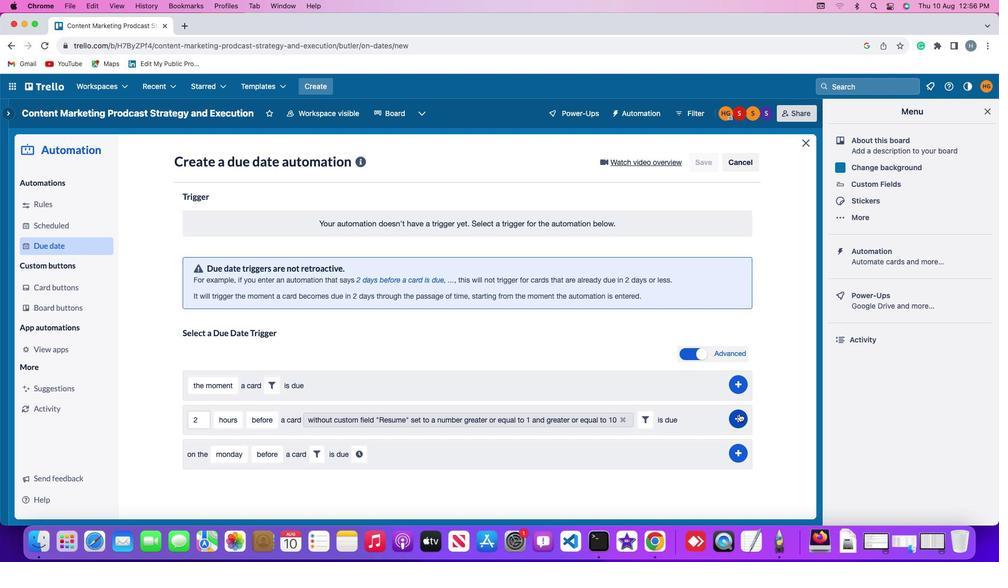 
Action: Mouse pressed left at (434, 407)
Screenshot: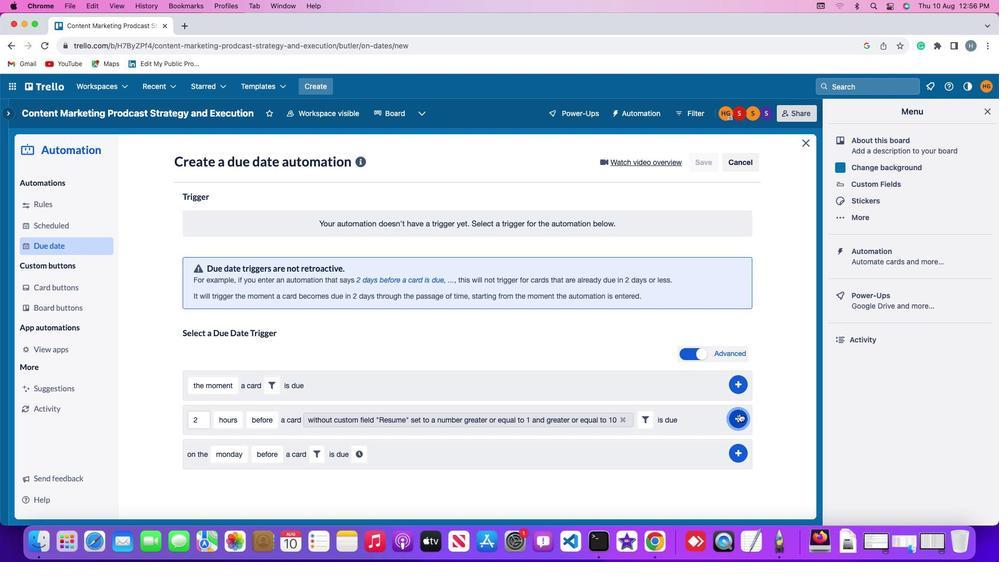 
Action: Mouse moved to (437, 364)
Screenshot: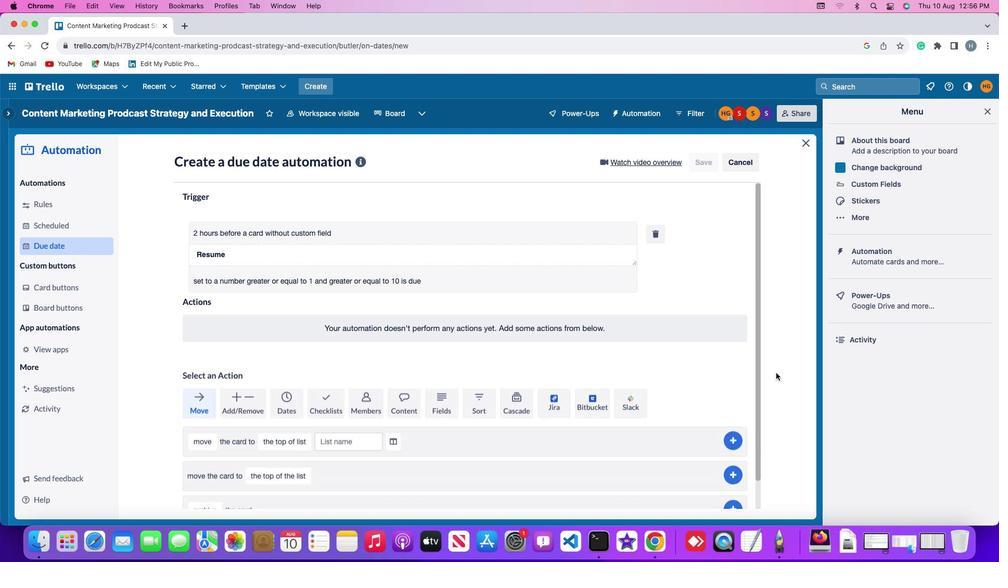 
